 Task: Find connections with filter location Bell Ville with filter topic #jobwith filter profile language Spanish with filter current company ZS with filter school Women's Christian College Chennai with filter industry Retail Apparel and Fashion with filter service category Headshot Photography with filter keywords title Conservation Scientist
Action: Mouse moved to (559, 95)
Screenshot: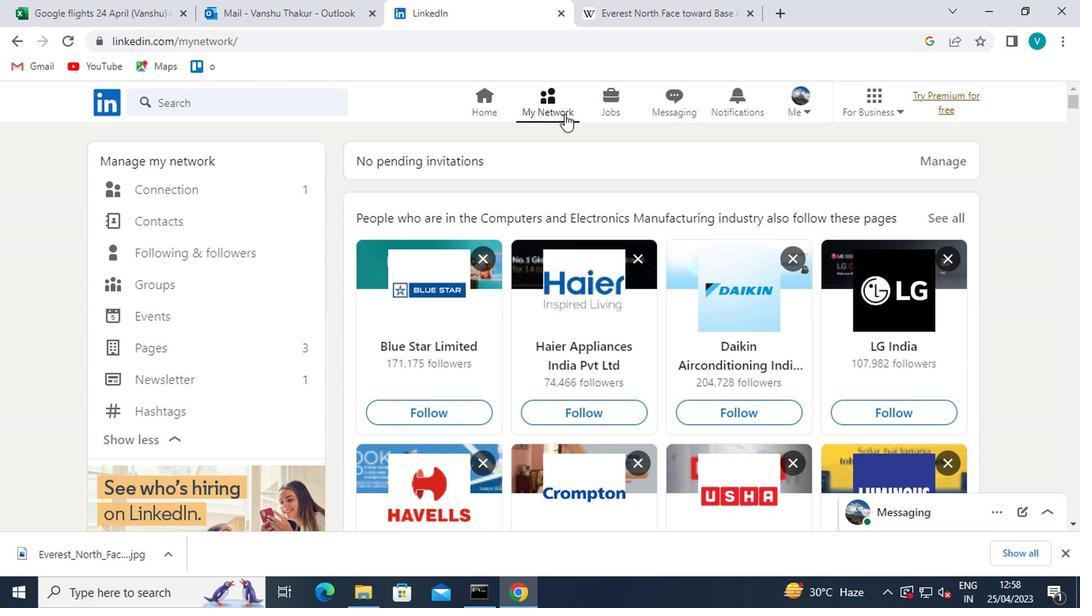 
Action: Mouse pressed left at (559, 95)
Screenshot: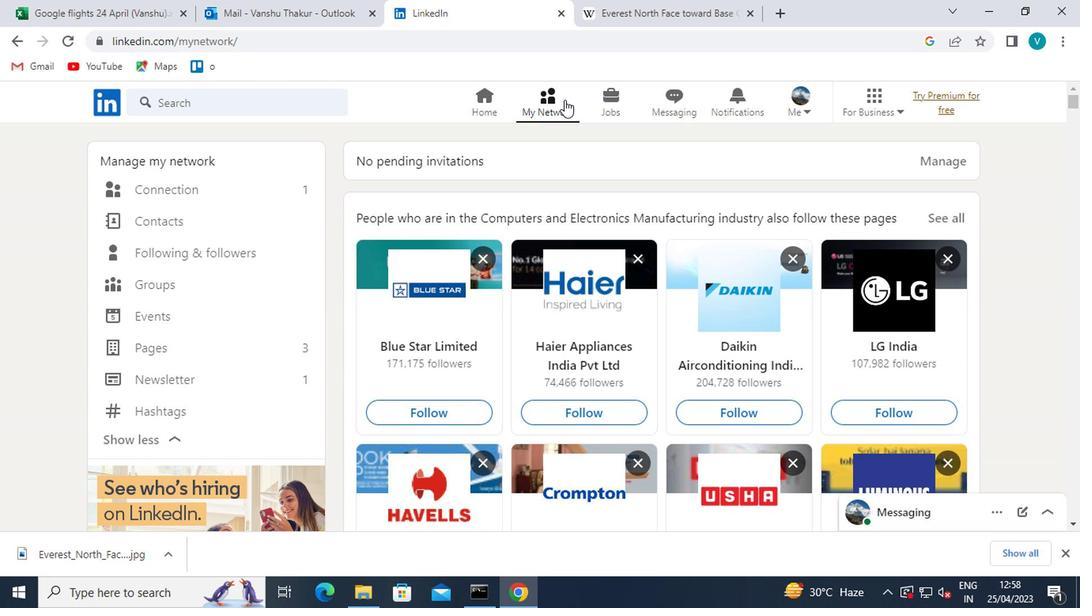 
Action: Mouse moved to (167, 186)
Screenshot: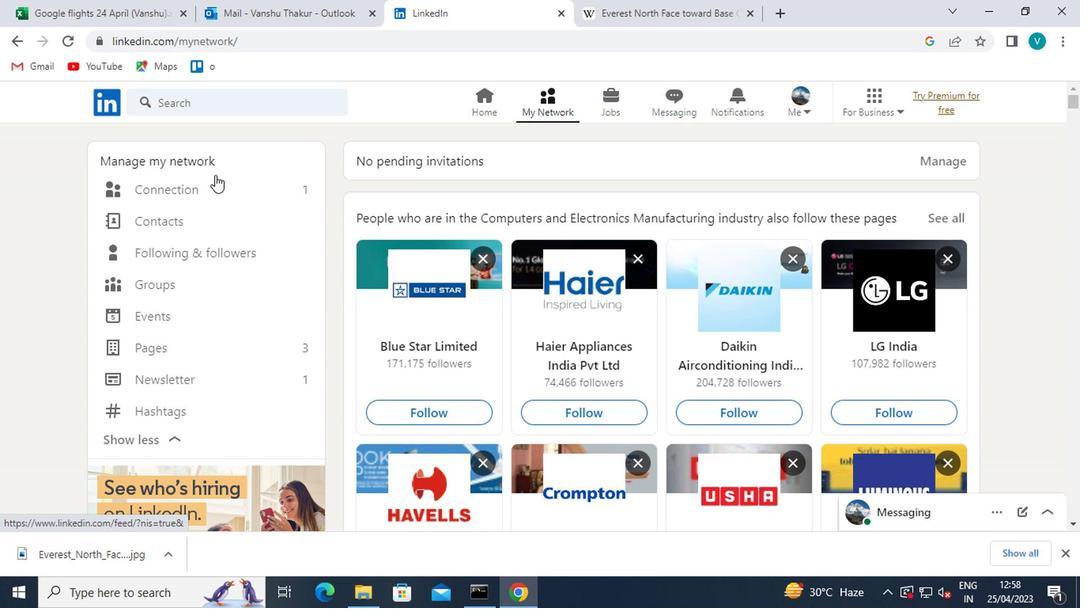 
Action: Mouse pressed left at (167, 186)
Screenshot: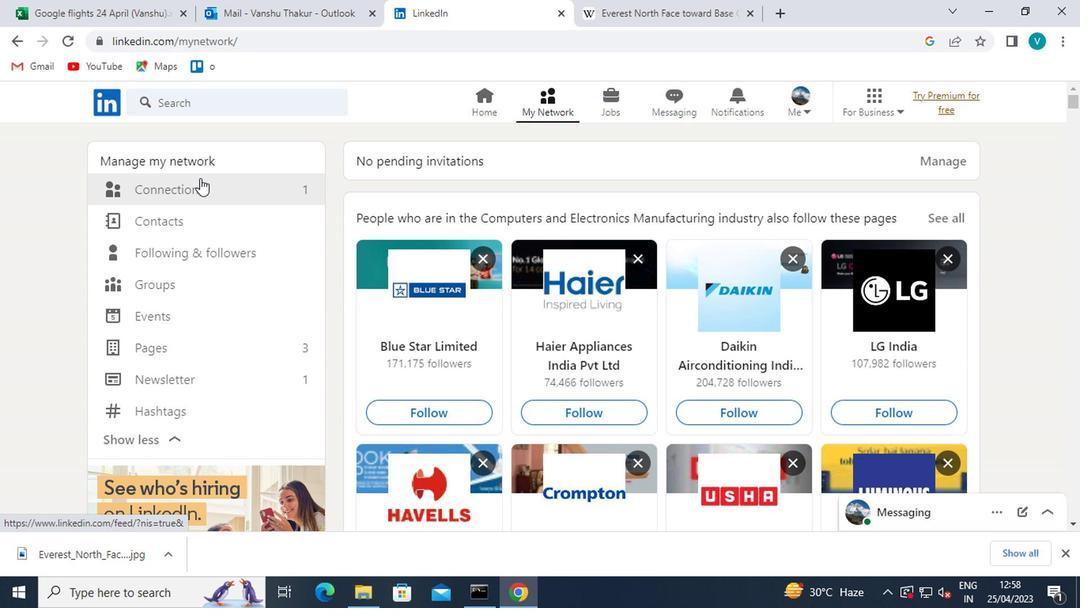 
Action: Mouse moved to (658, 199)
Screenshot: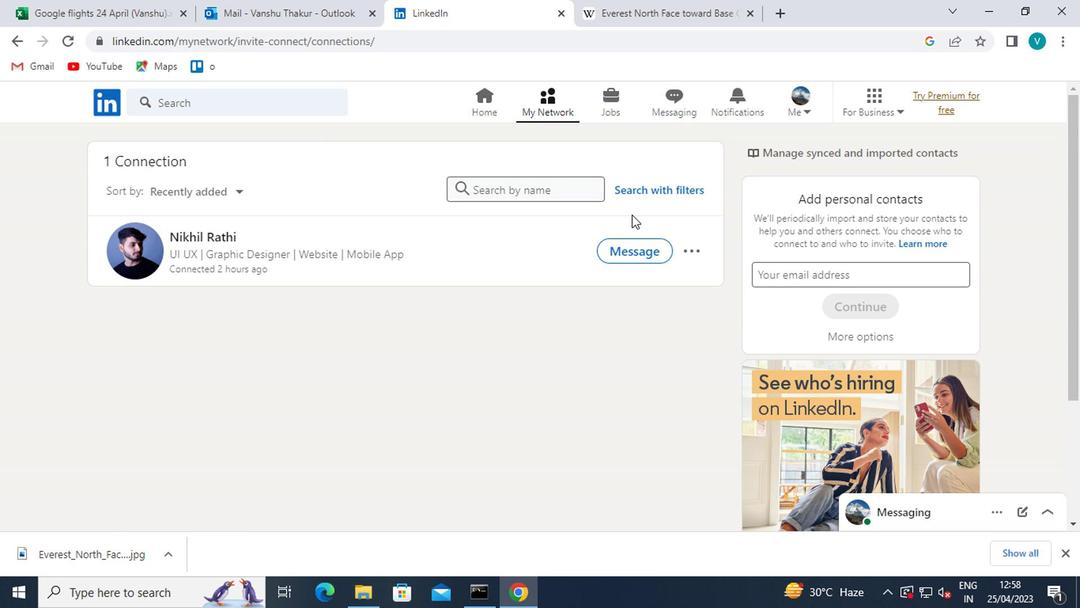 
Action: Mouse pressed left at (658, 199)
Screenshot: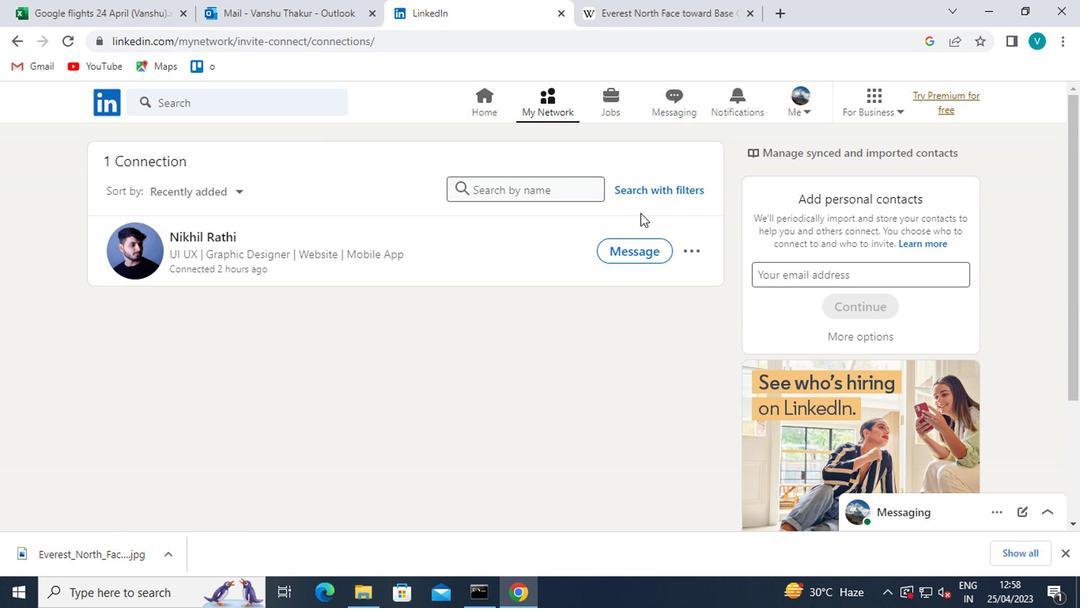 
Action: Mouse moved to (524, 145)
Screenshot: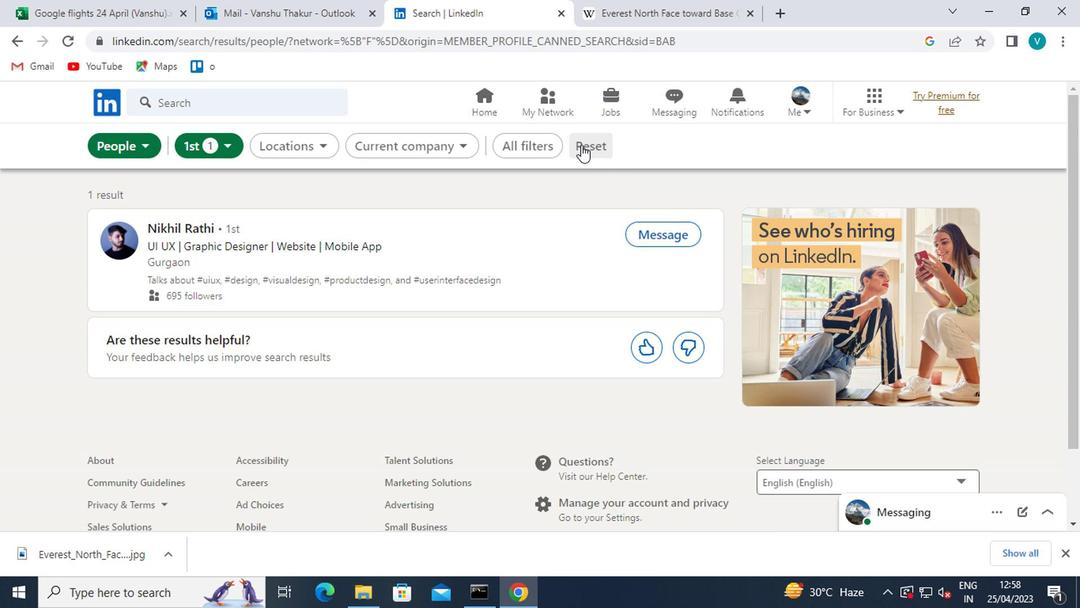 
Action: Mouse pressed left at (524, 145)
Screenshot: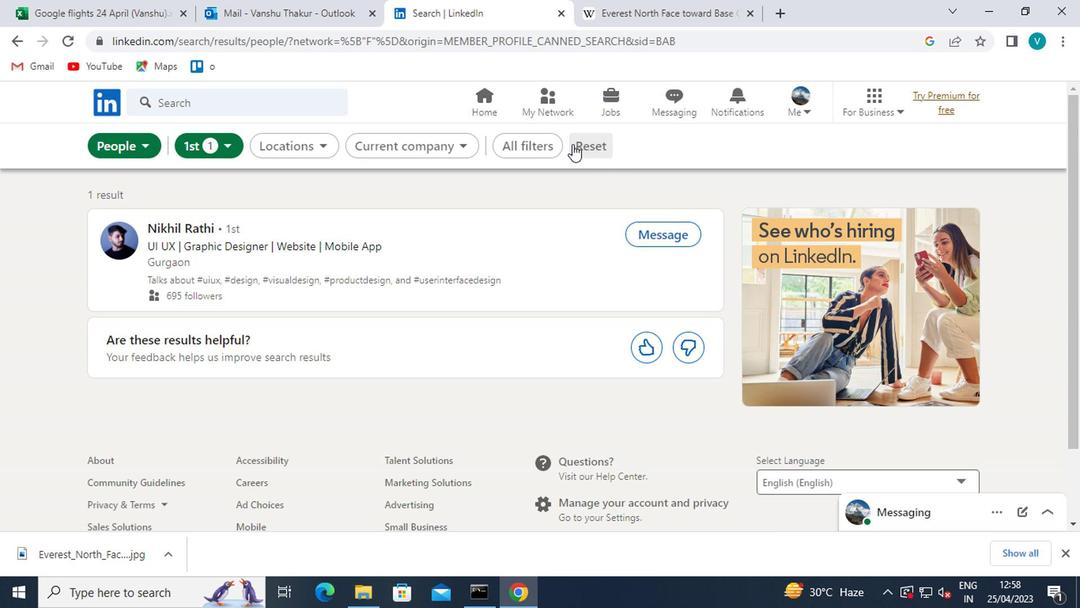 
Action: Mouse moved to (763, 304)
Screenshot: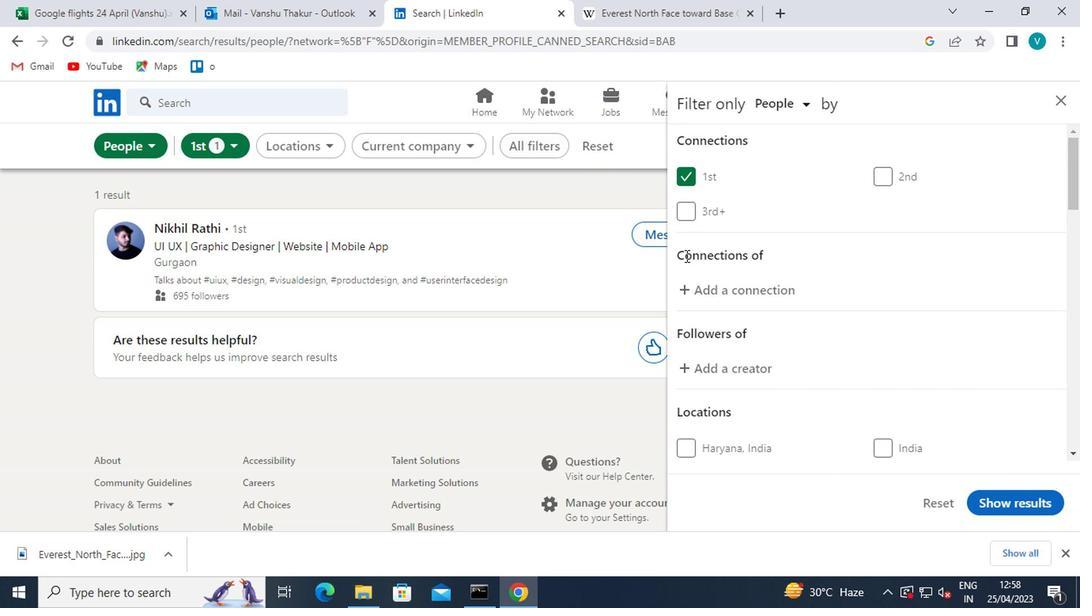 
Action: Mouse scrolled (763, 303) with delta (0, 0)
Screenshot: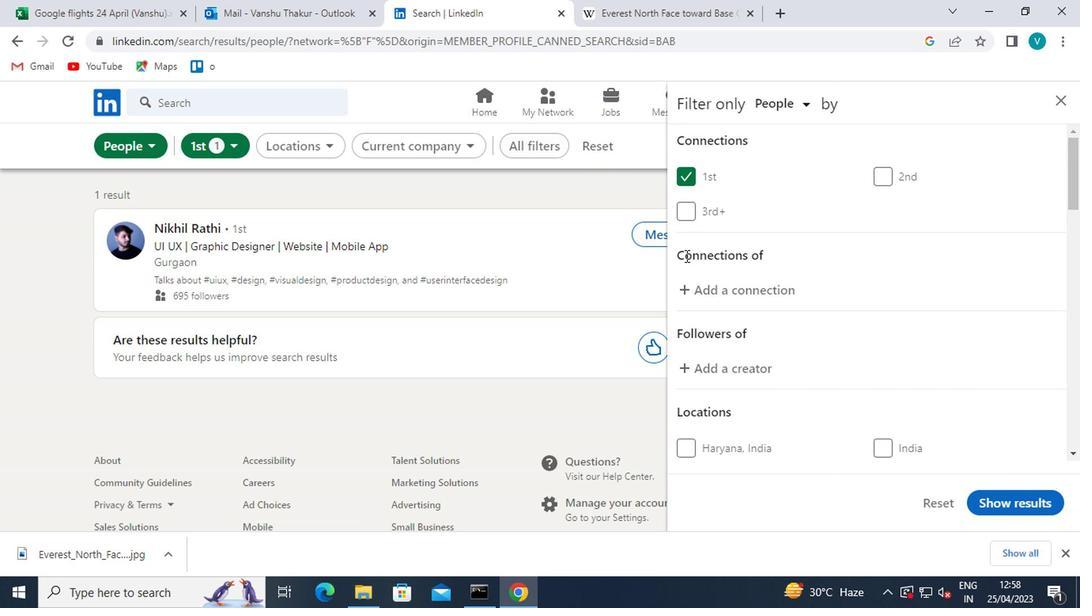 
Action: Mouse moved to (764, 305)
Screenshot: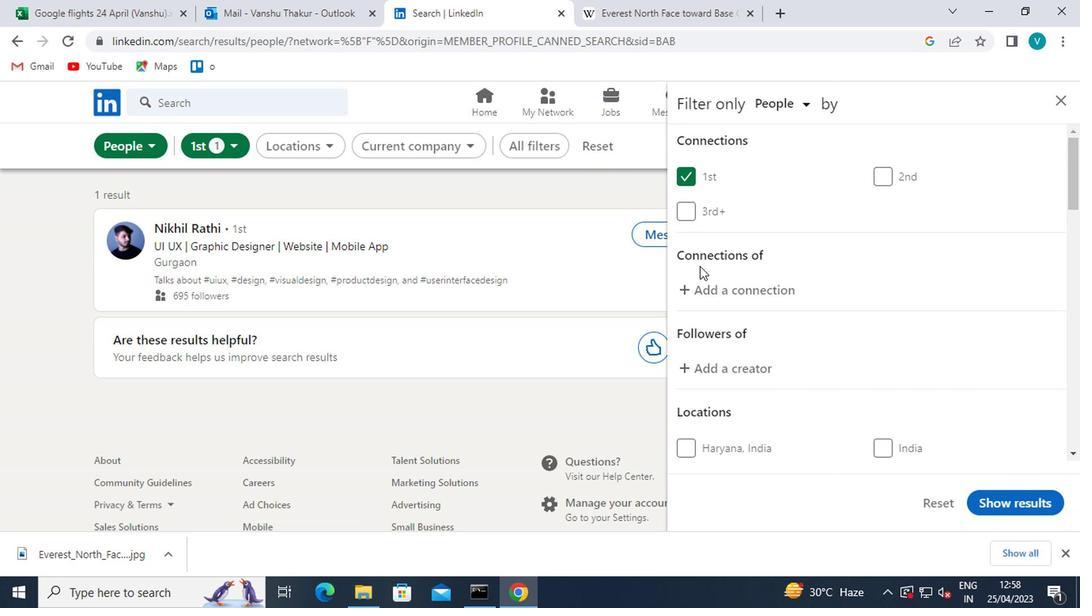 
Action: Mouse scrolled (764, 304) with delta (0, -1)
Screenshot: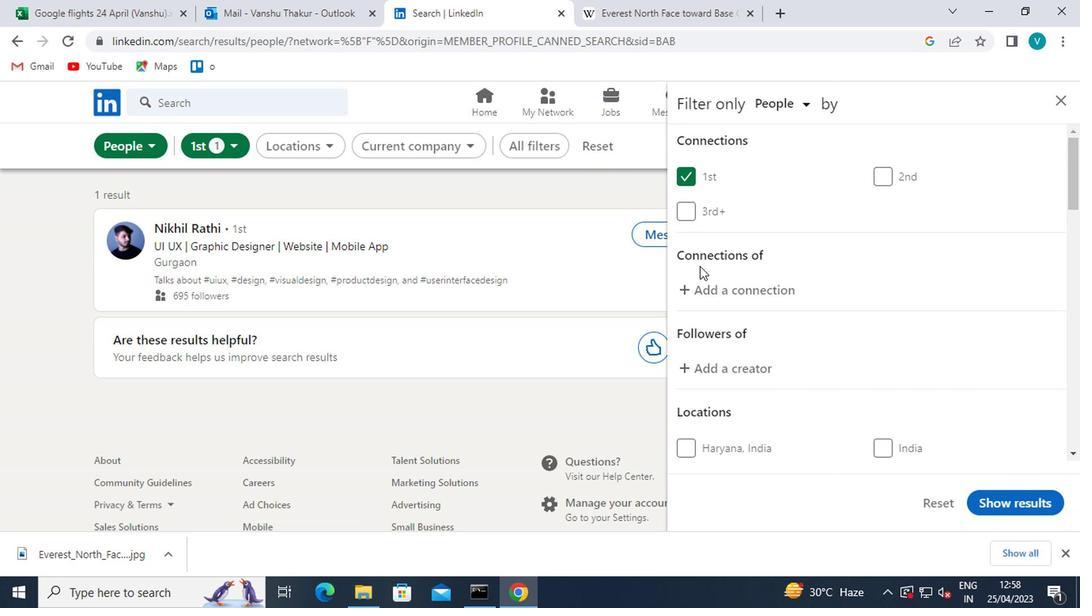 
Action: Mouse moved to (738, 355)
Screenshot: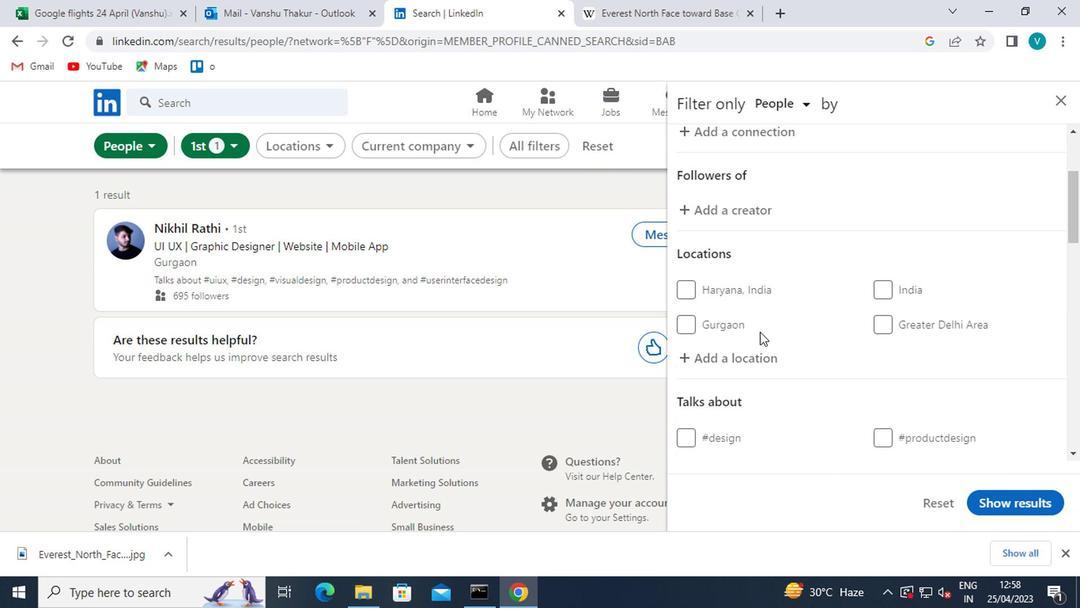 
Action: Mouse pressed left at (738, 355)
Screenshot: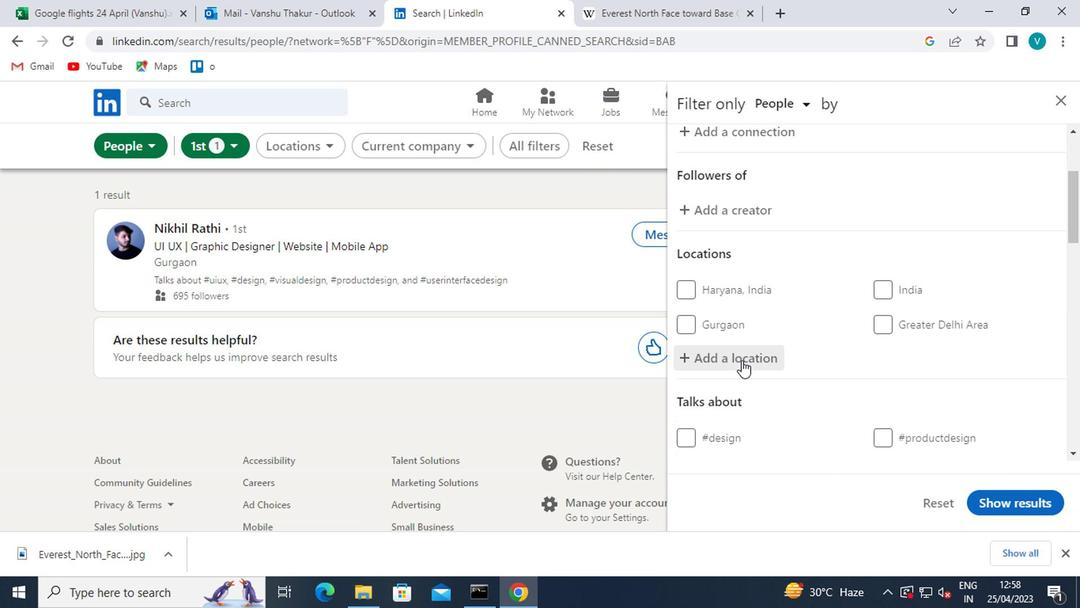 
Action: Key pressed <Key.shift>BELL<Key.space><Key.shift>VILL
Screenshot: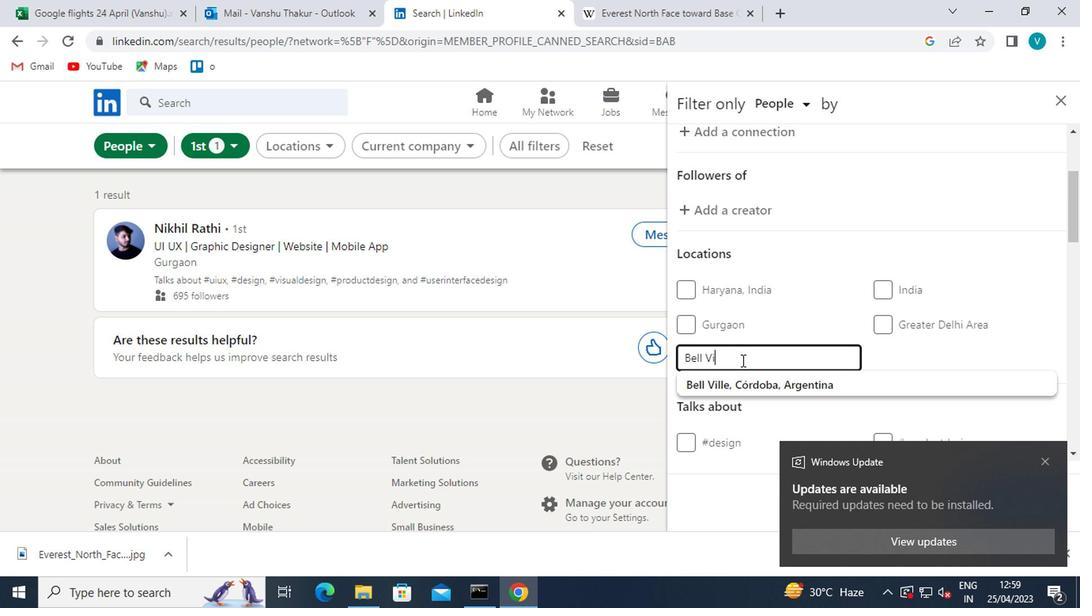 
Action: Mouse moved to (782, 377)
Screenshot: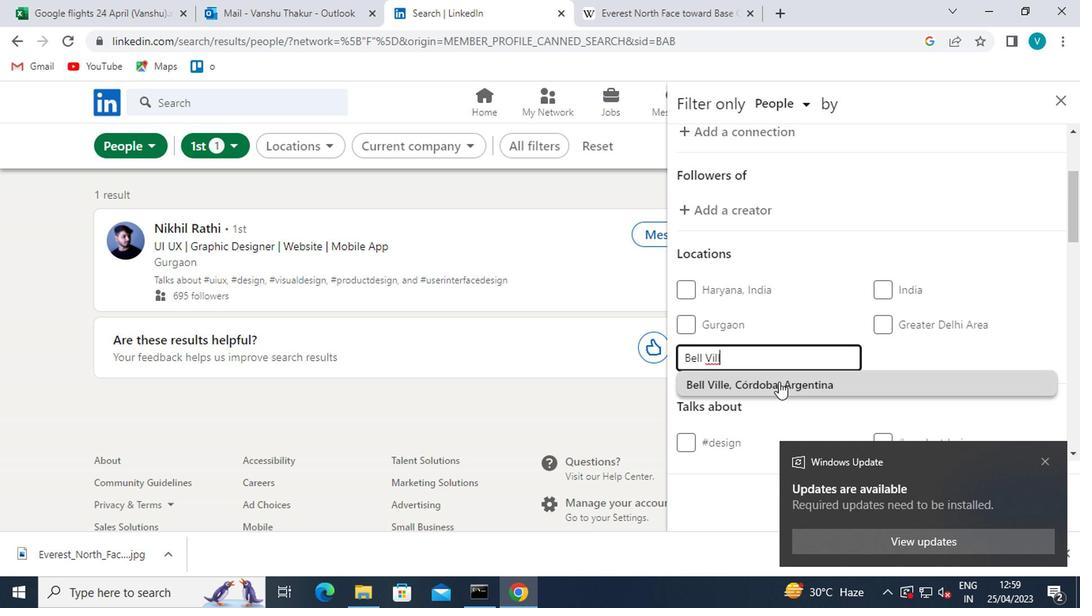 
Action: Mouse pressed left at (782, 377)
Screenshot: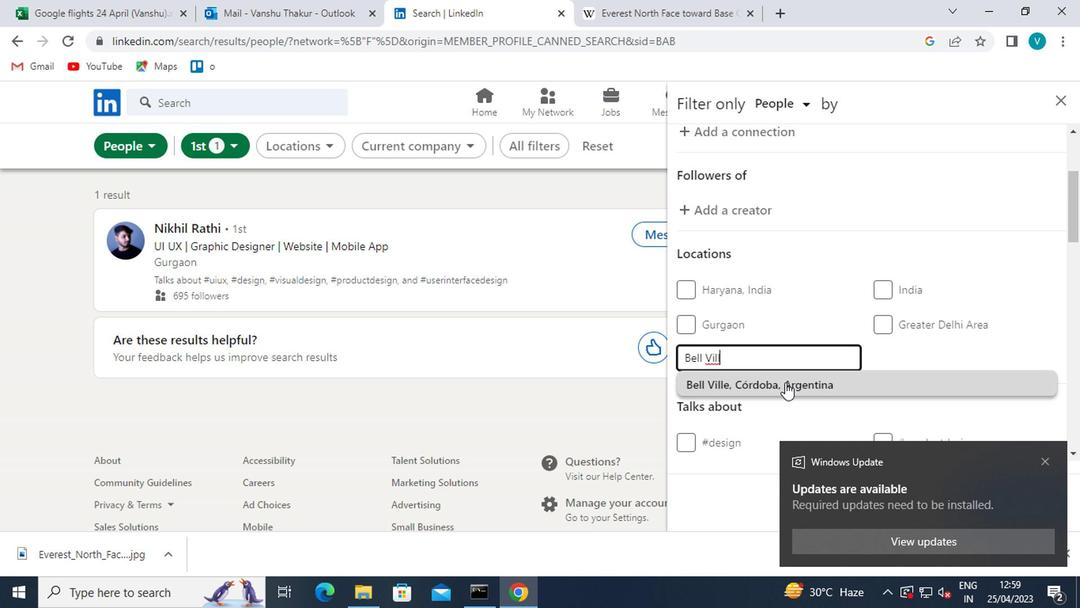 
Action: Mouse moved to (1039, 451)
Screenshot: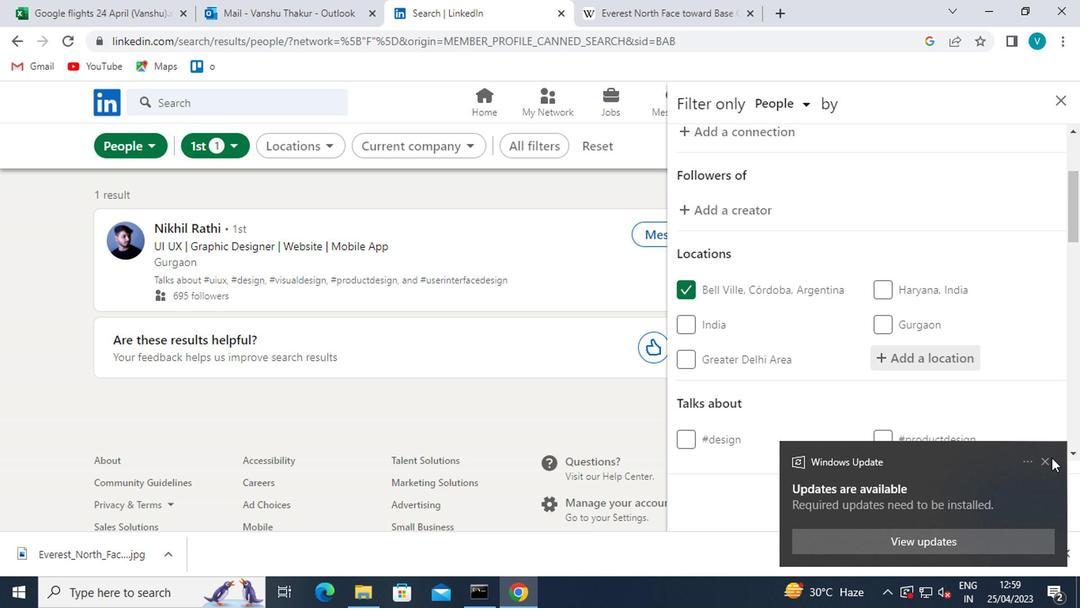 
Action: Mouse pressed left at (1039, 451)
Screenshot: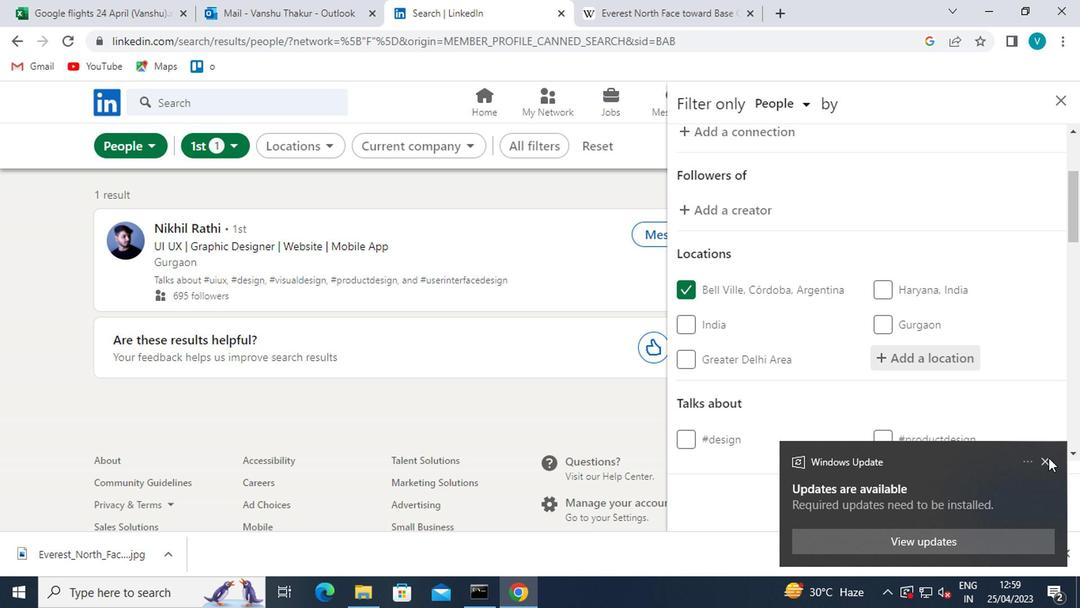 
Action: Mouse moved to (929, 390)
Screenshot: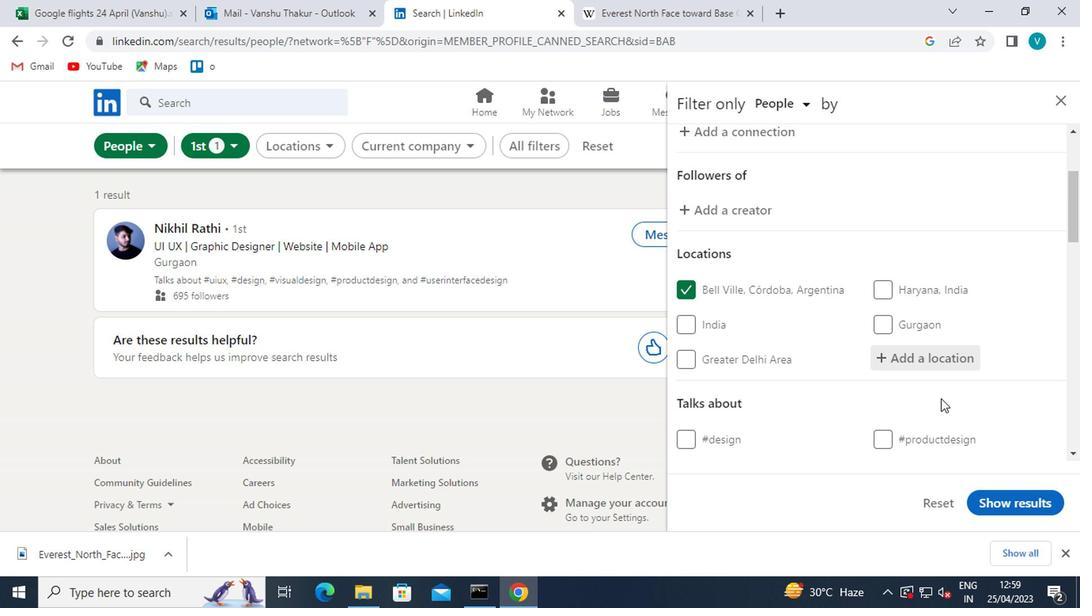 
Action: Mouse scrolled (929, 390) with delta (0, 0)
Screenshot: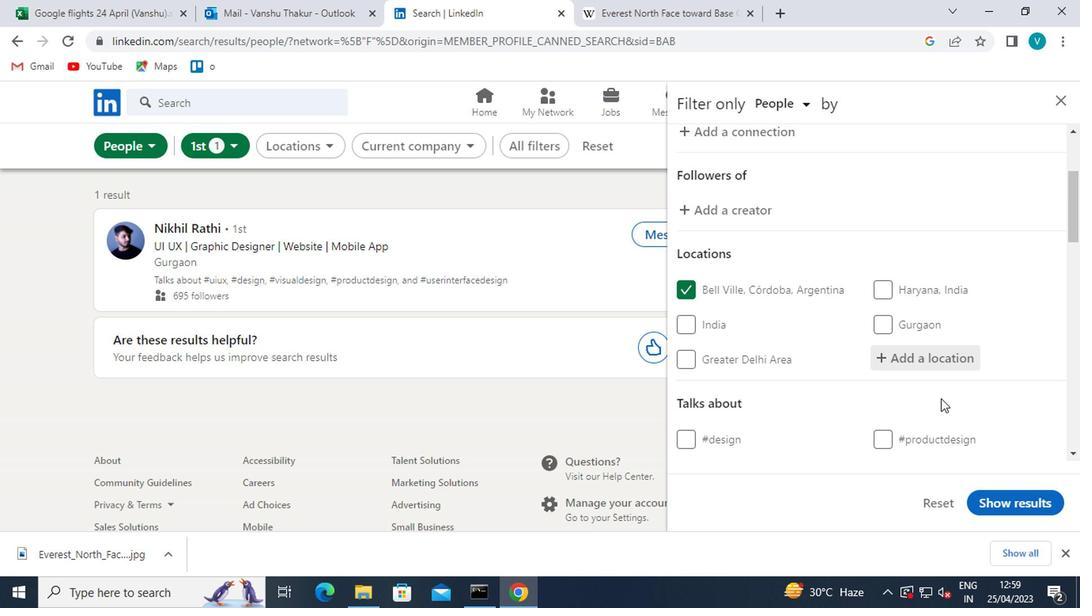 
Action: Mouse moved to (928, 390)
Screenshot: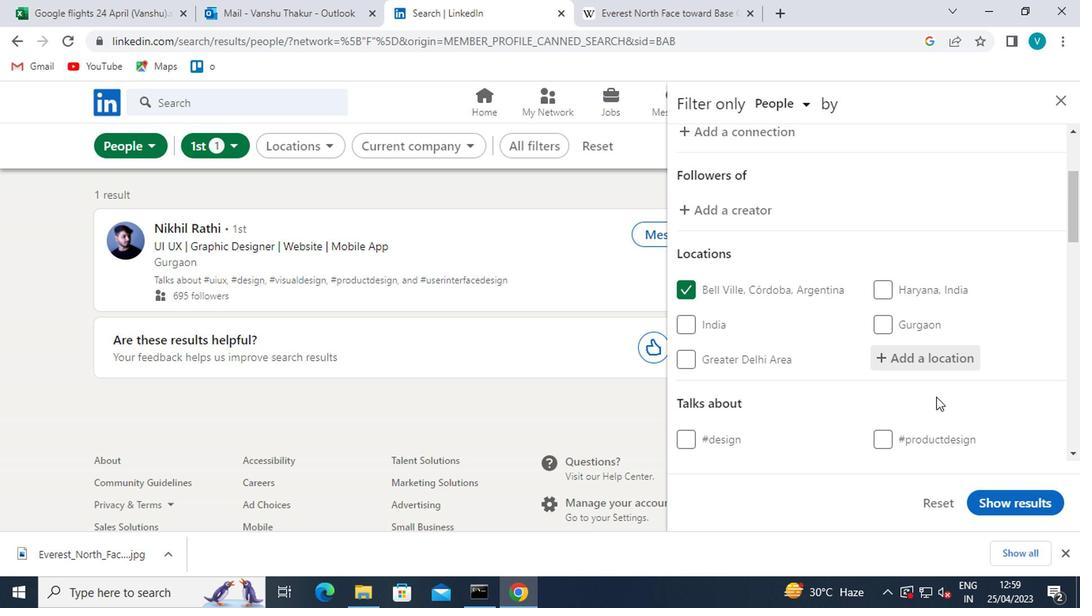 
Action: Mouse scrolled (928, 390) with delta (0, 0)
Screenshot: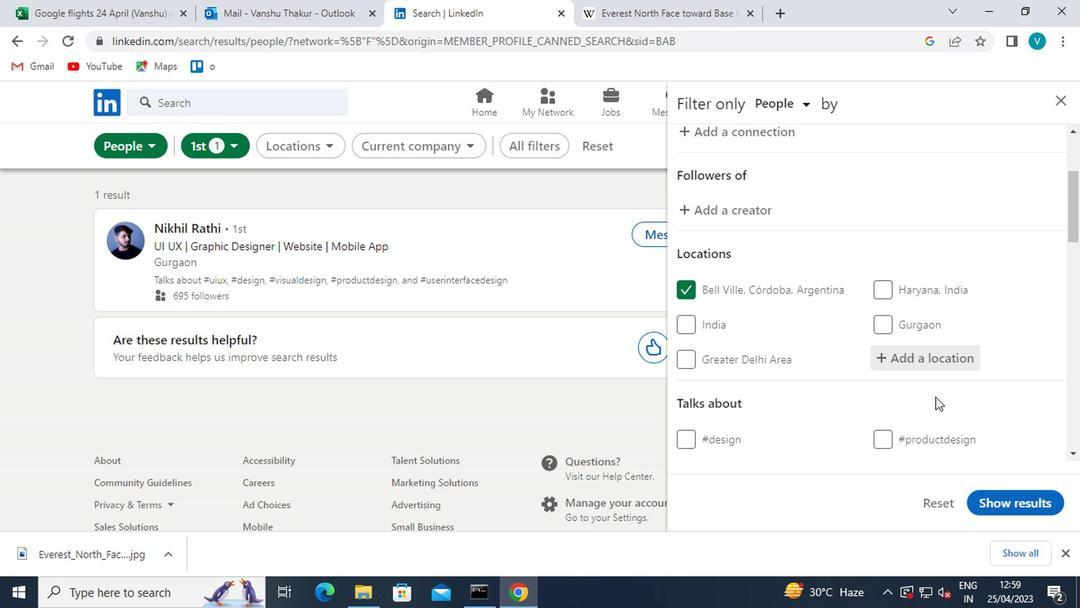 
Action: Mouse scrolled (928, 390) with delta (0, 0)
Screenshot: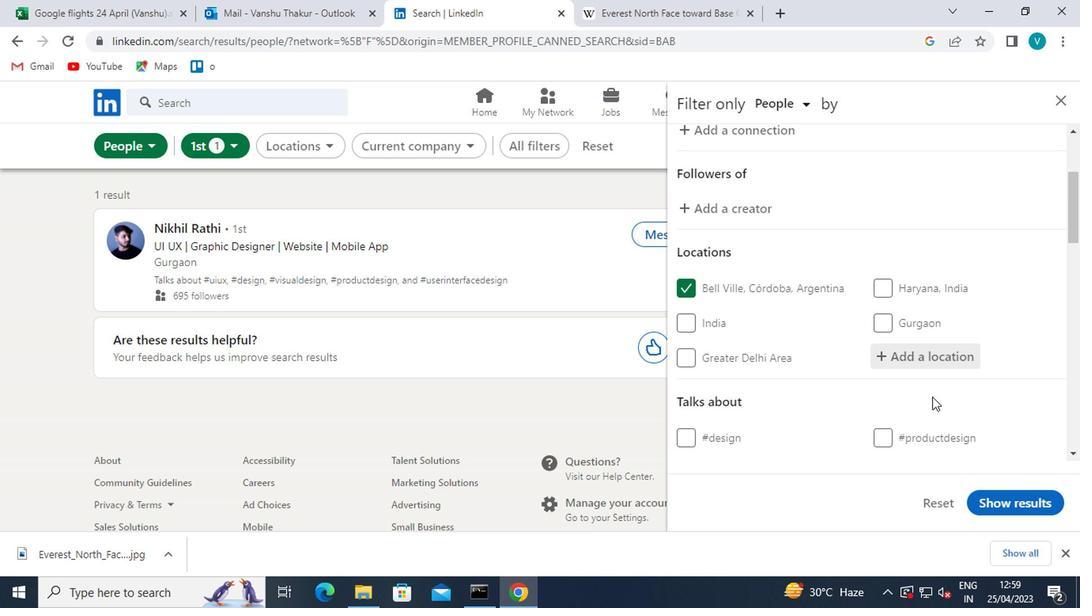 
Action: Mouse moved to (938, 267)
Screenshot: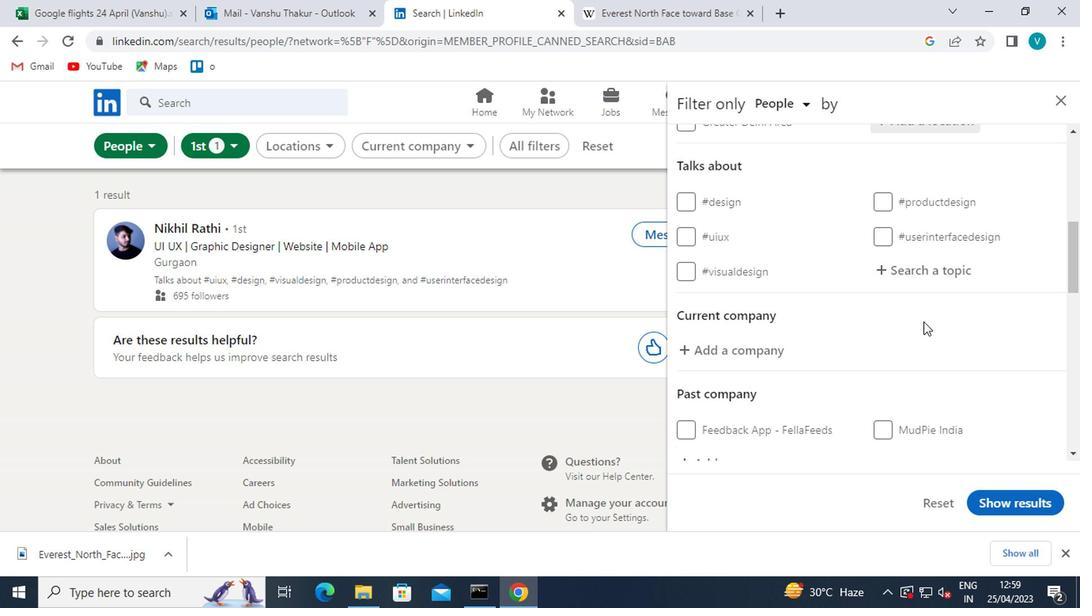 
Action: Mouse pressed left at (938, 267)
Screenshot: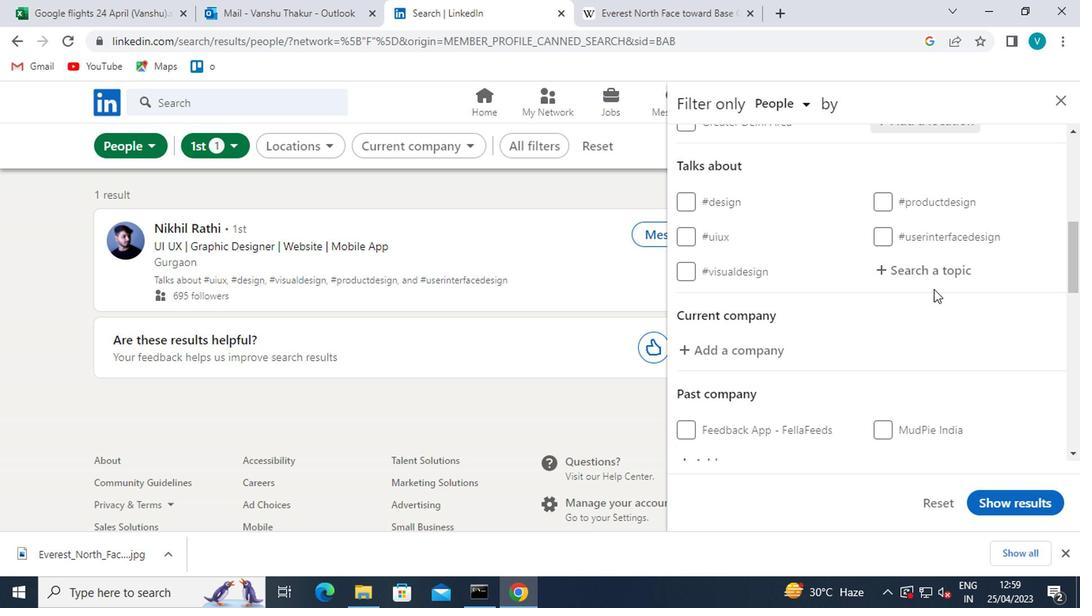 
Action: Key pressed <Key.shift>#JOB
Screenshot: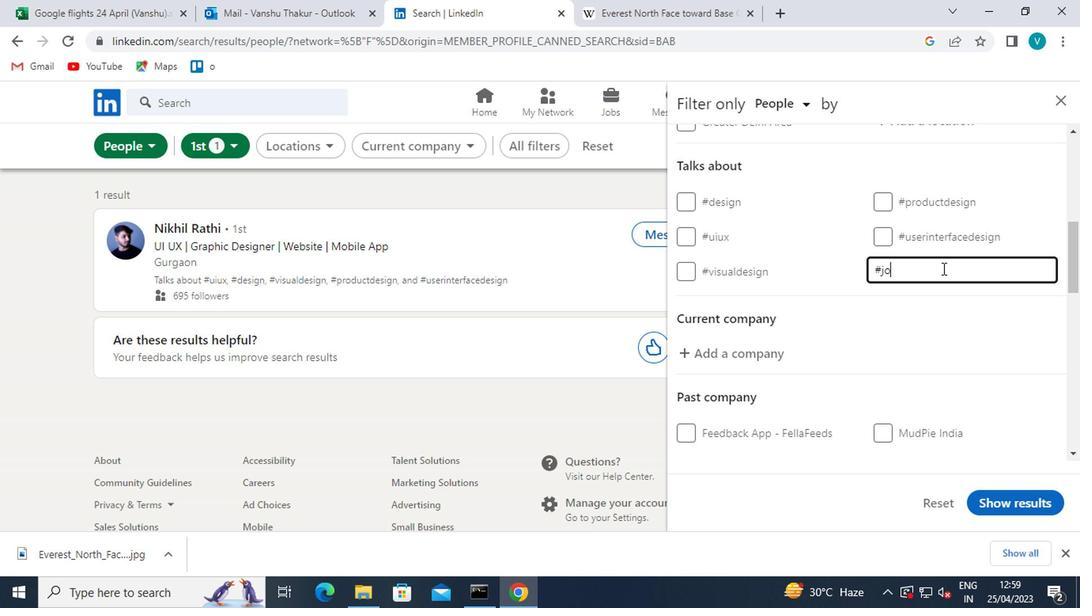 
Action: Mouse moved to (937, 314)
Screenshot: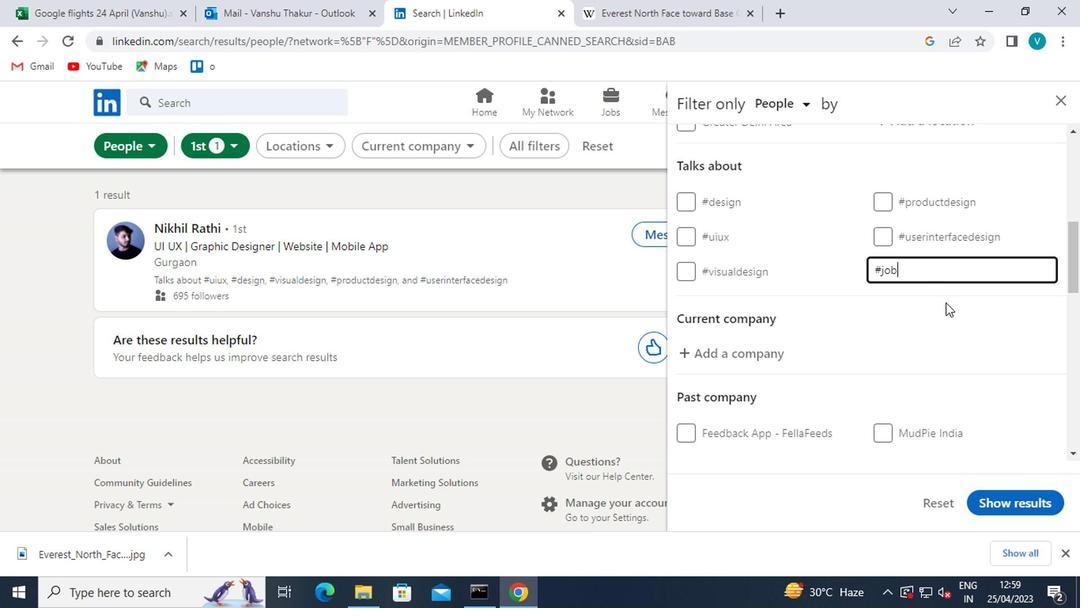 
Action: Mouse pressed left at (937, 314)
Screenshot: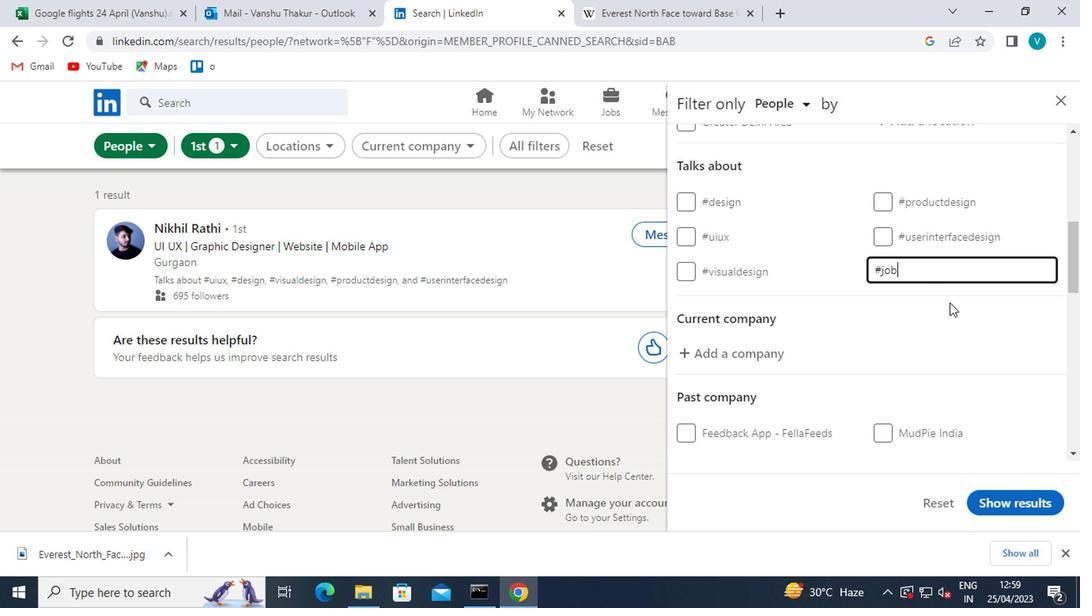 
Action: Mouse moved to (912, 324)
Screenshot: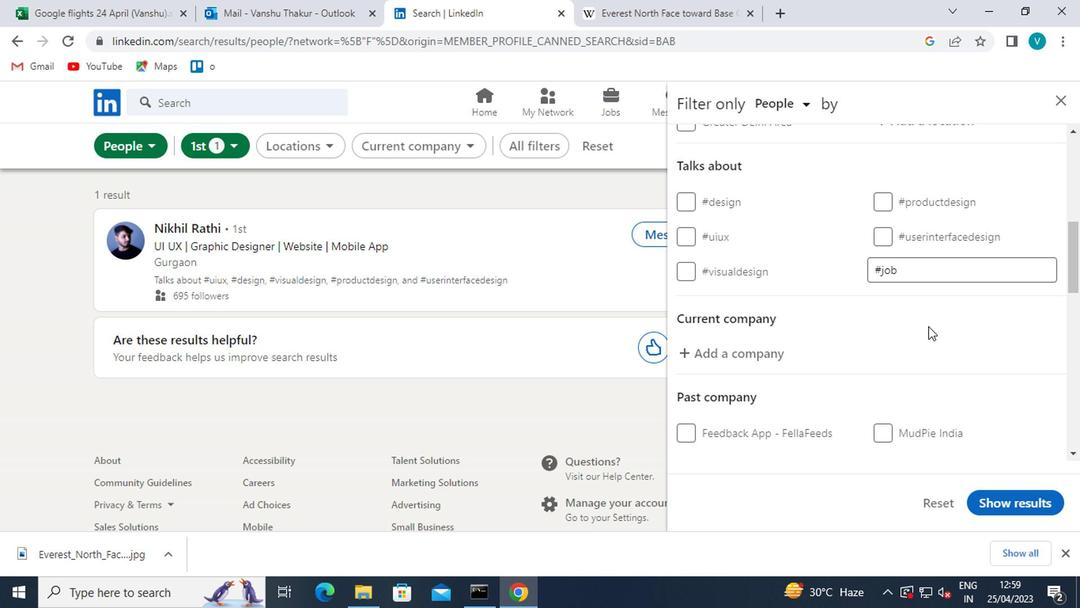 
Action: Mouse scrolled (912, 323) with delta (0, 0)
Screenshot: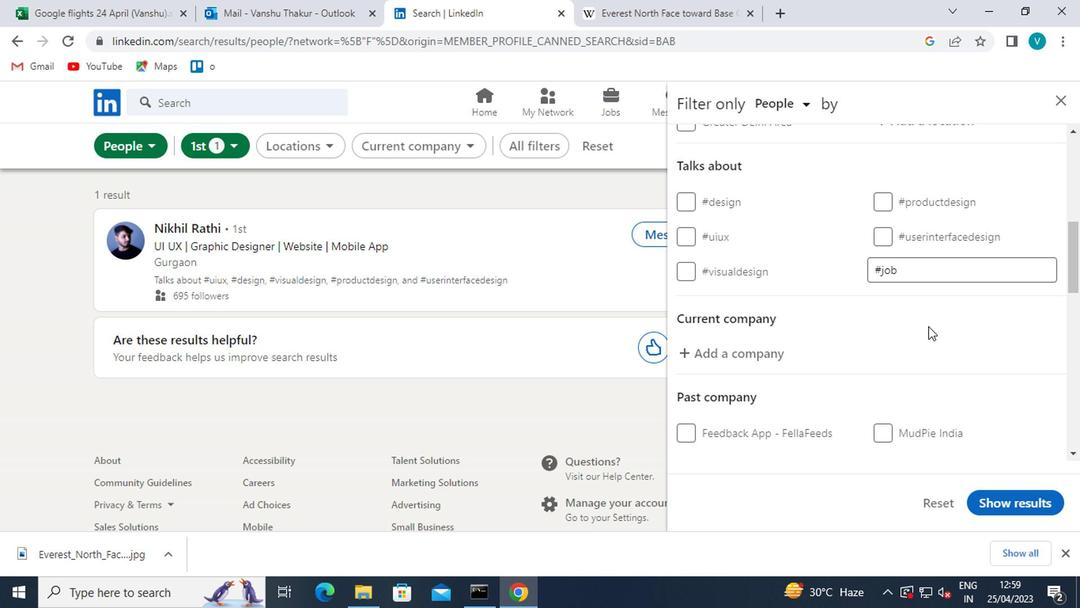 
Action: Mouse moved to (888, 322)
Screenshot: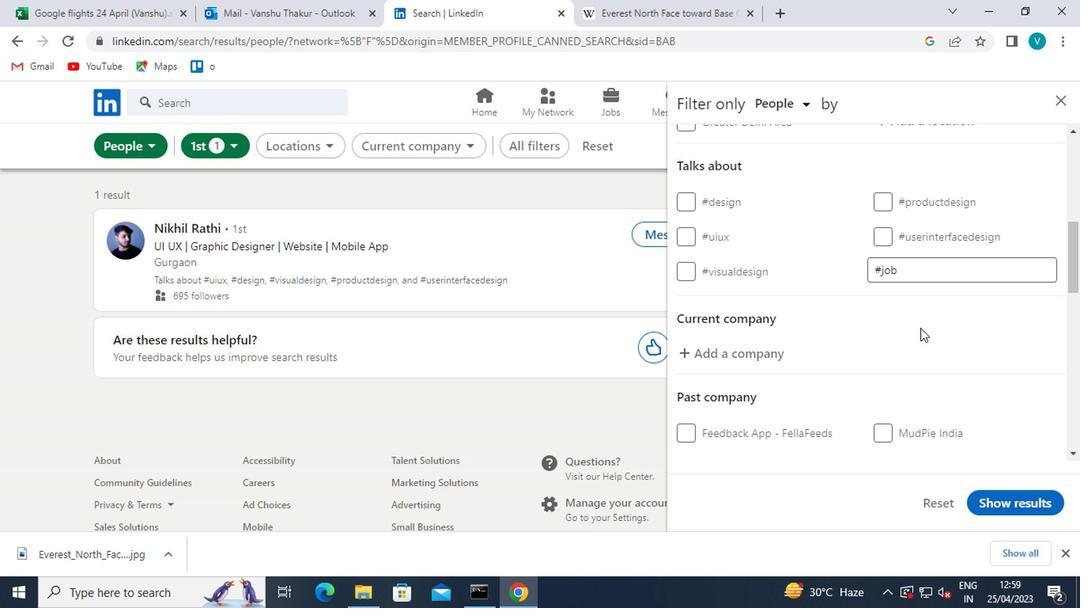 
Action: Mouse scrolled (888, 321) with delta (0, 0)
Screenshot: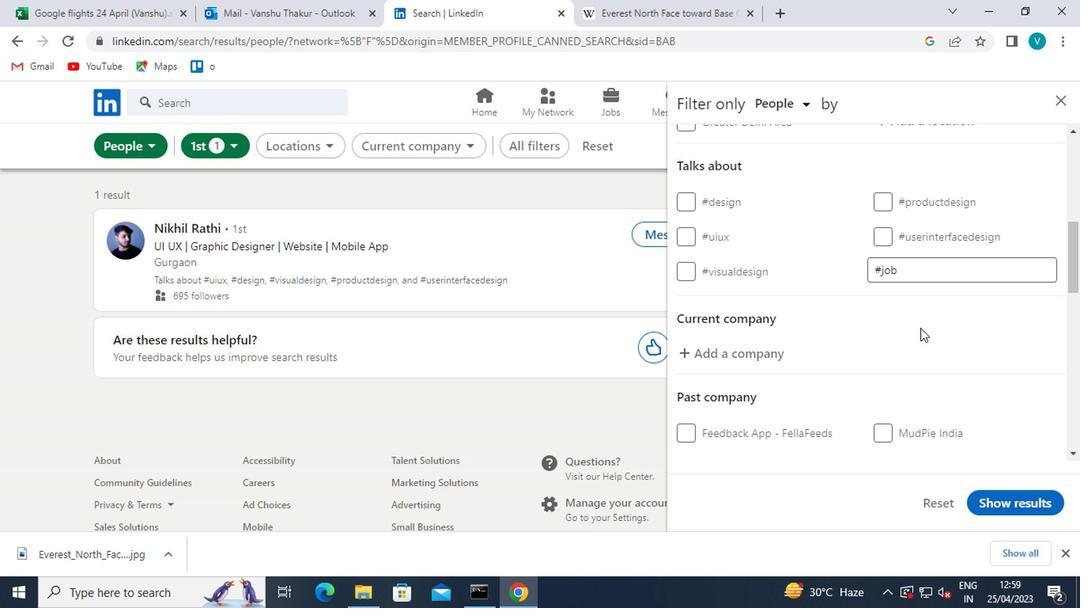 
Action: Mouse moved to (882, 322)
Screenshot: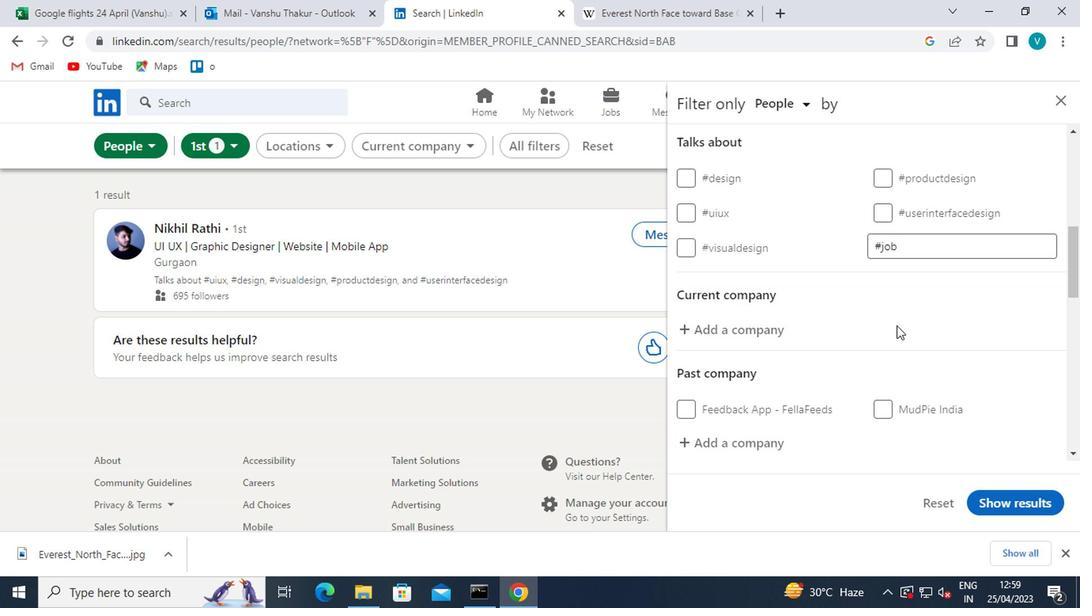 
Action: Mouse scrolled (882, 321) with delta (0, 0)
Screenshot: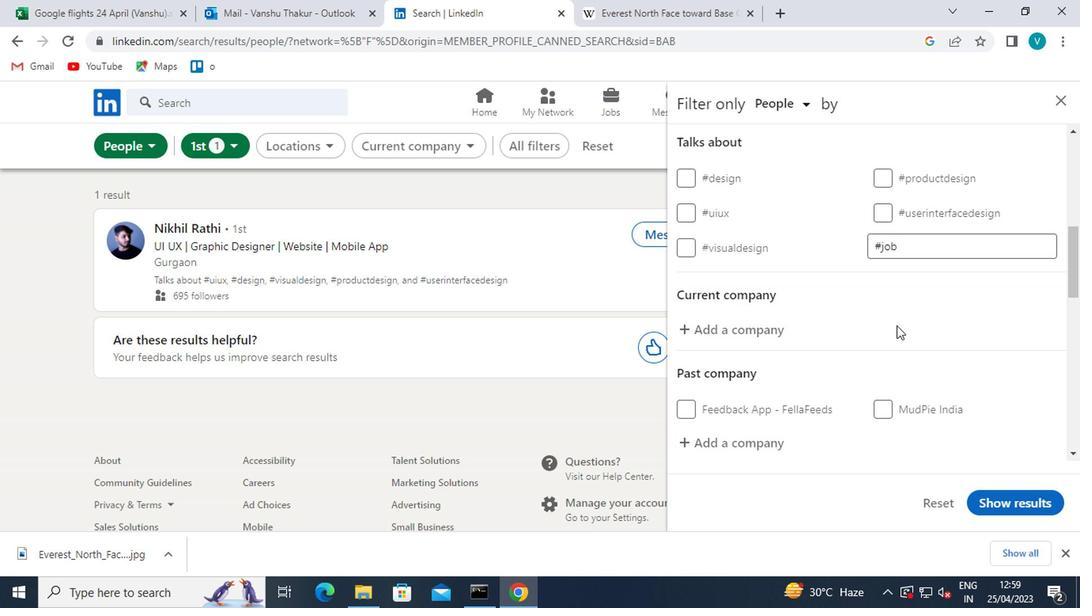 
Action: Mouse moved to (867, 323)
Screenshot: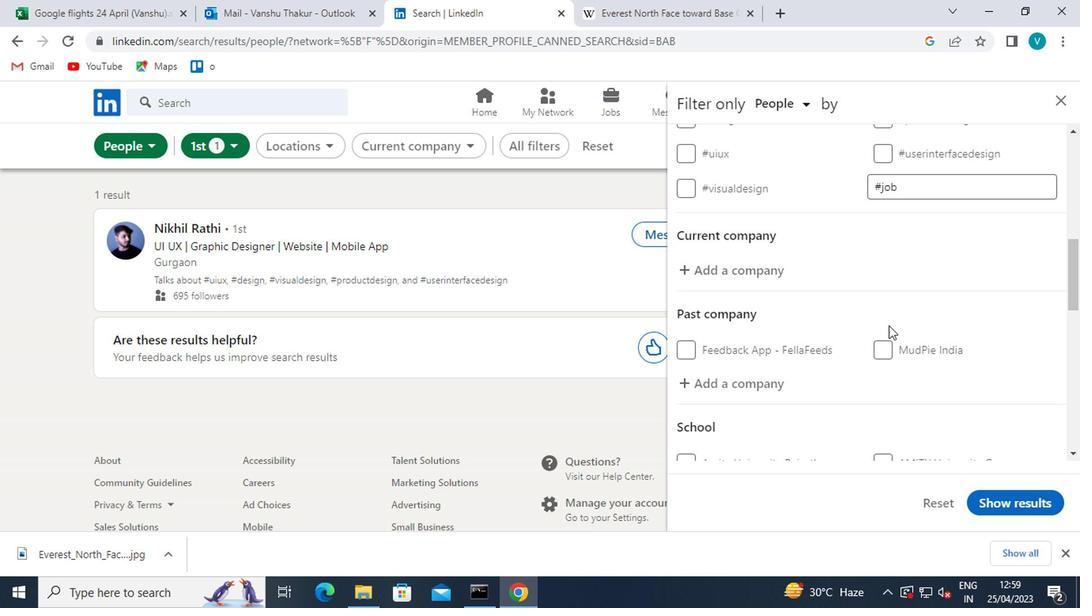 
Action: Mouse scrolled (867, 323) with delta (0, 0)
Screenshot: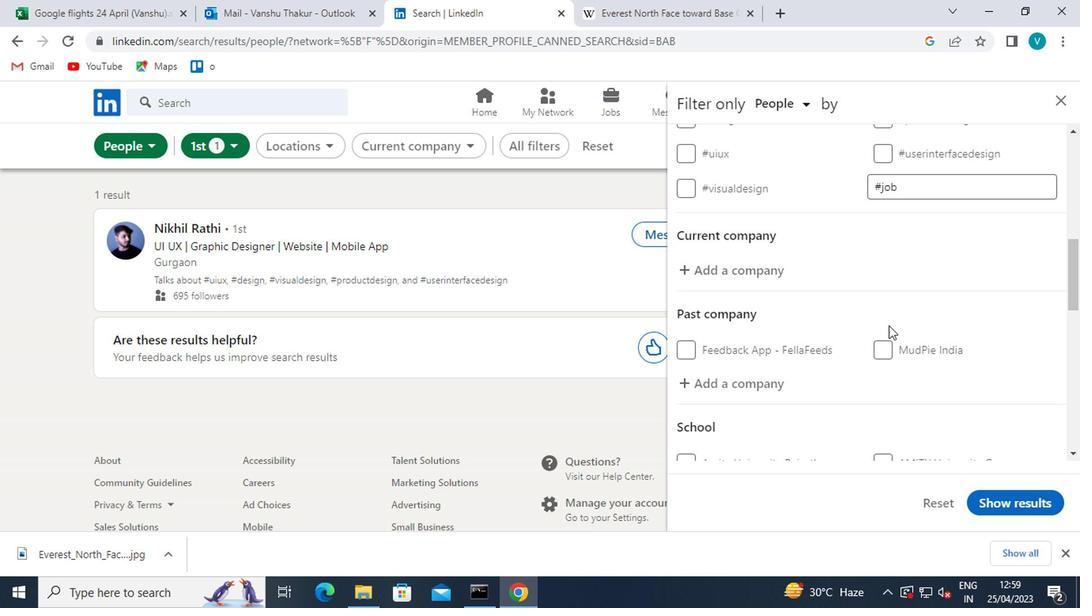 
Action: Mouse moved to (857, 325)
Screenshot: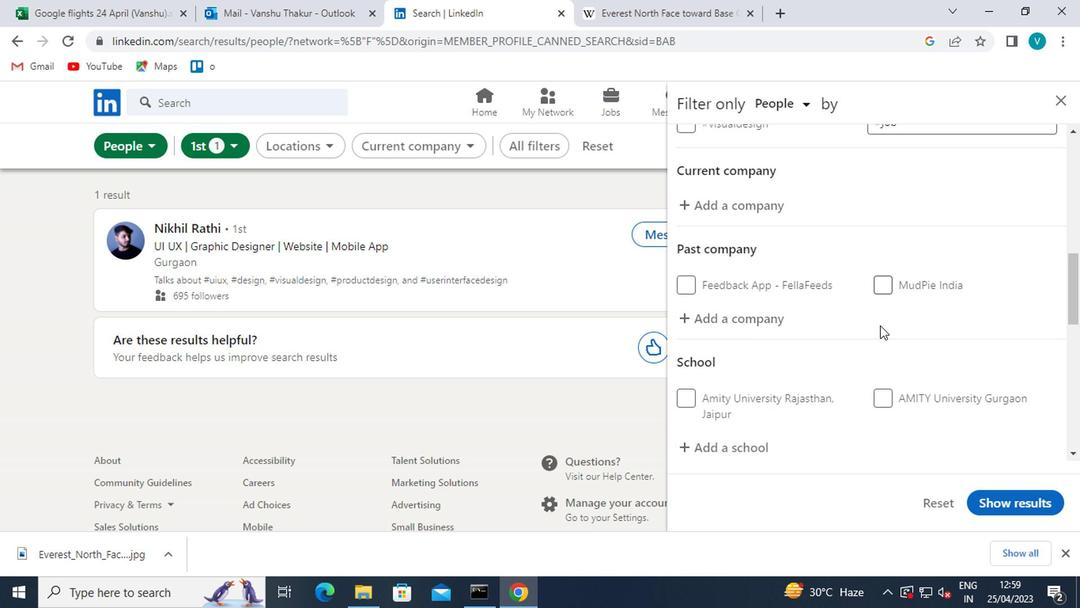 
Action: Mouse scrolled (857, 325) with delta (0, 0)
Screenshot: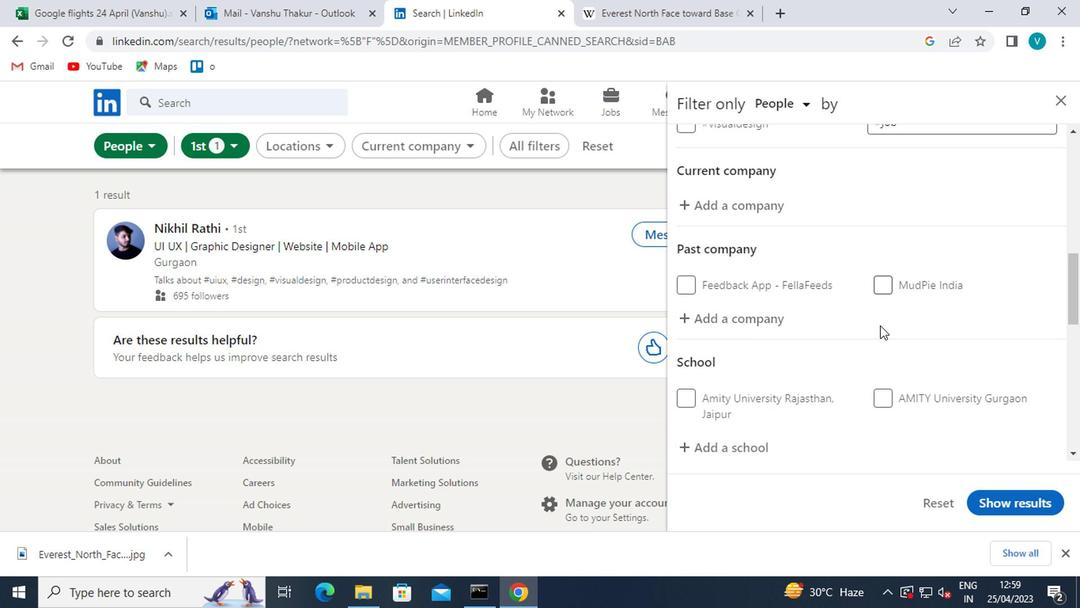 
Action: Mouse moved to (848, 328)
Screenshot: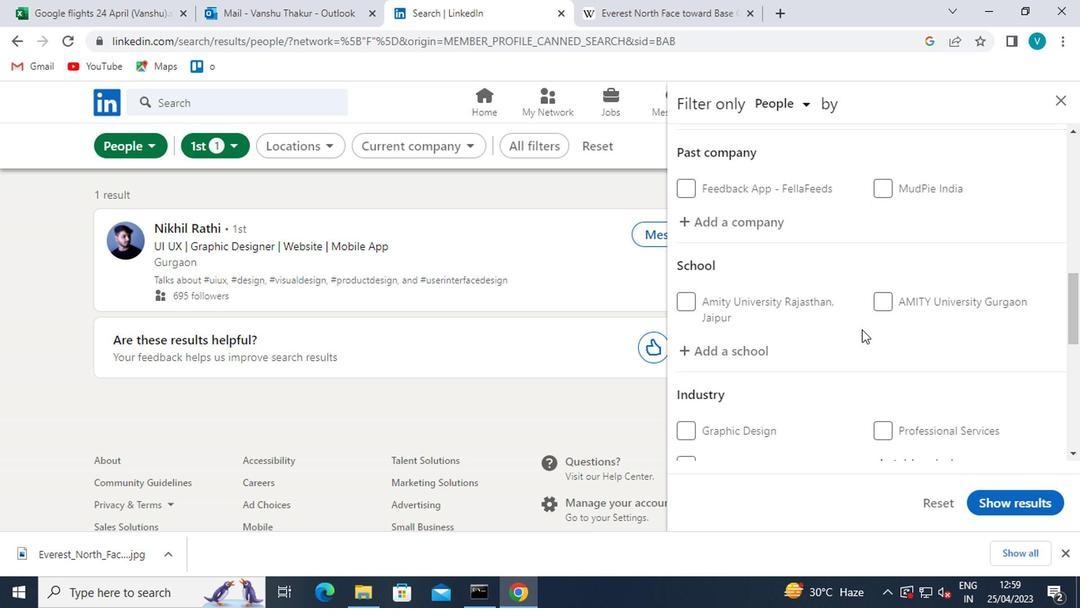 
Action: Mouse scrolled (848, 327) with delta (0, 0)
Screenshot: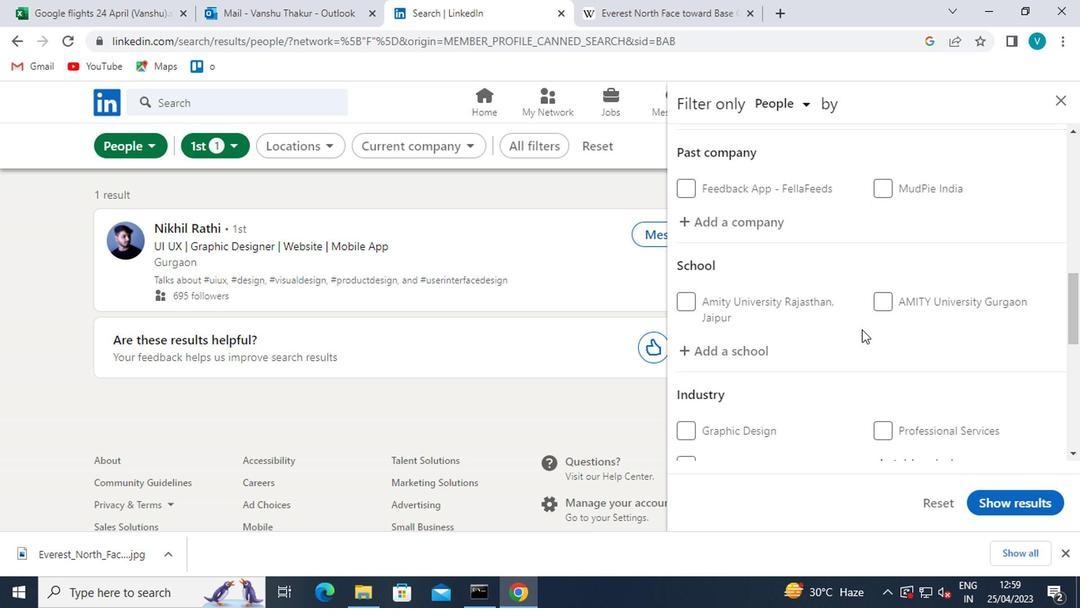 
Action: Mouse moved to (845, 330)
Screenshot: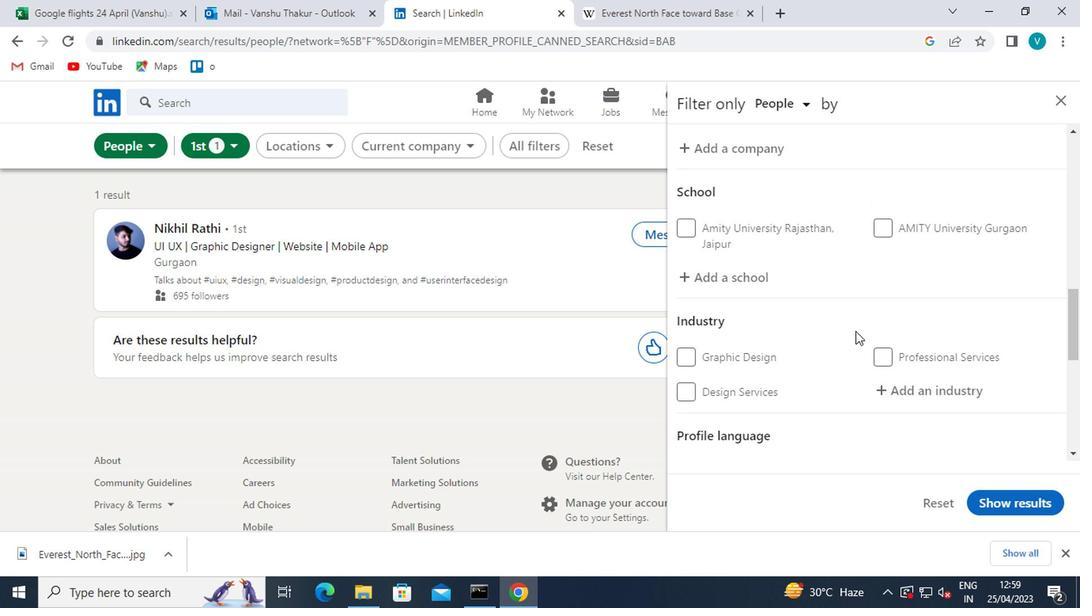 
Action: Mouse scrolled (845, 329) with delta (0, 0)
Screenshot: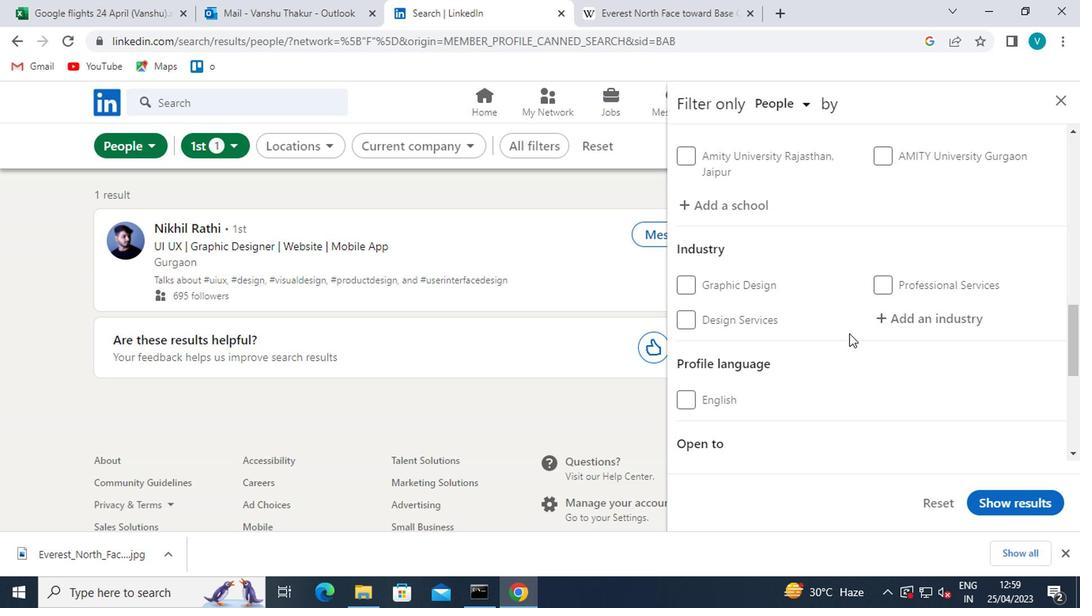 
Action: Mouse scrolled (845, 331) with delta (0, 1)
Screenshot: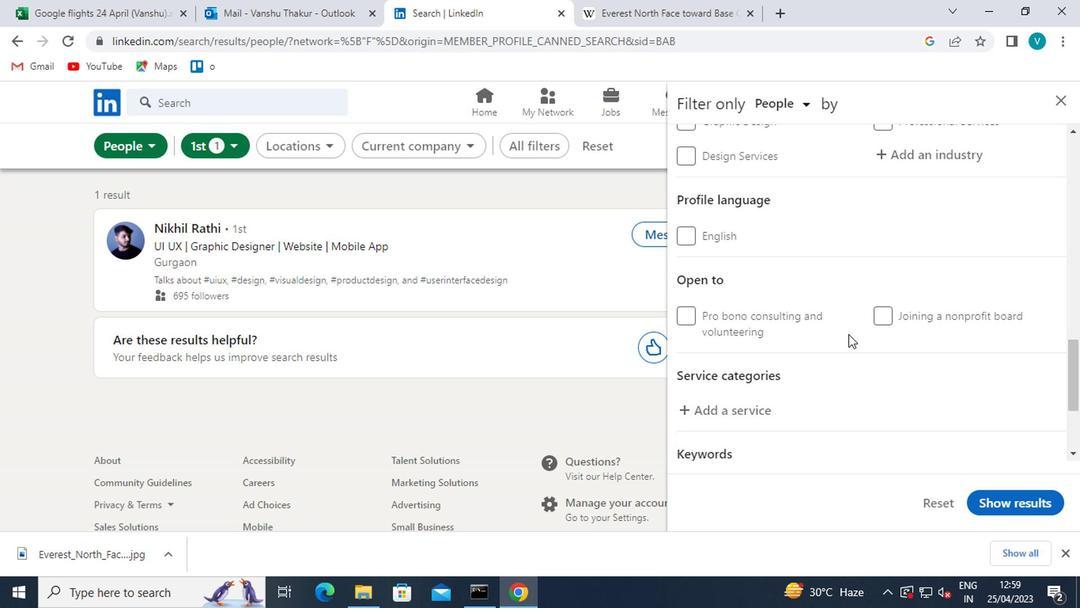 
Action: Mouse scrolled (845, 331) with delta (0, 1)
Screenshot: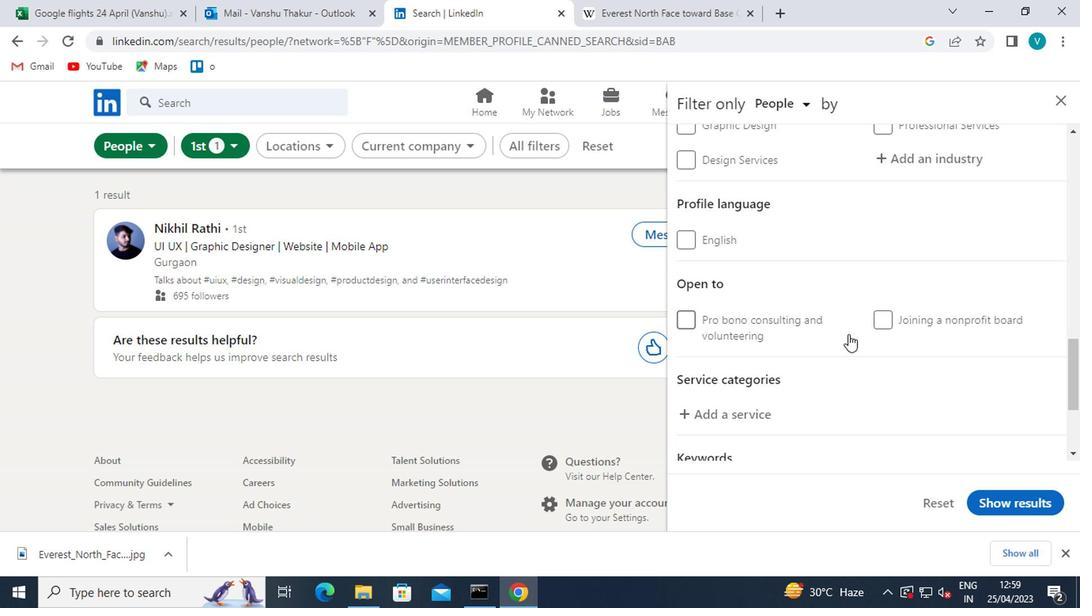 
Action: Mouse moved to (845, 330)
Screenshot: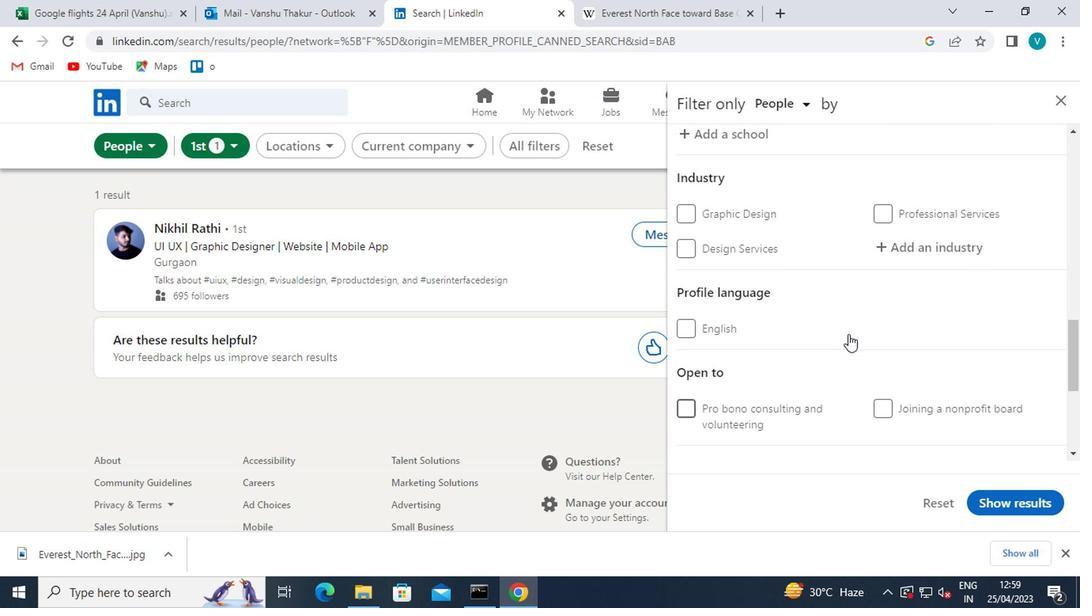 
Action: Mouse scrolled (845, 331) with delta (0, 1)
Screenshot: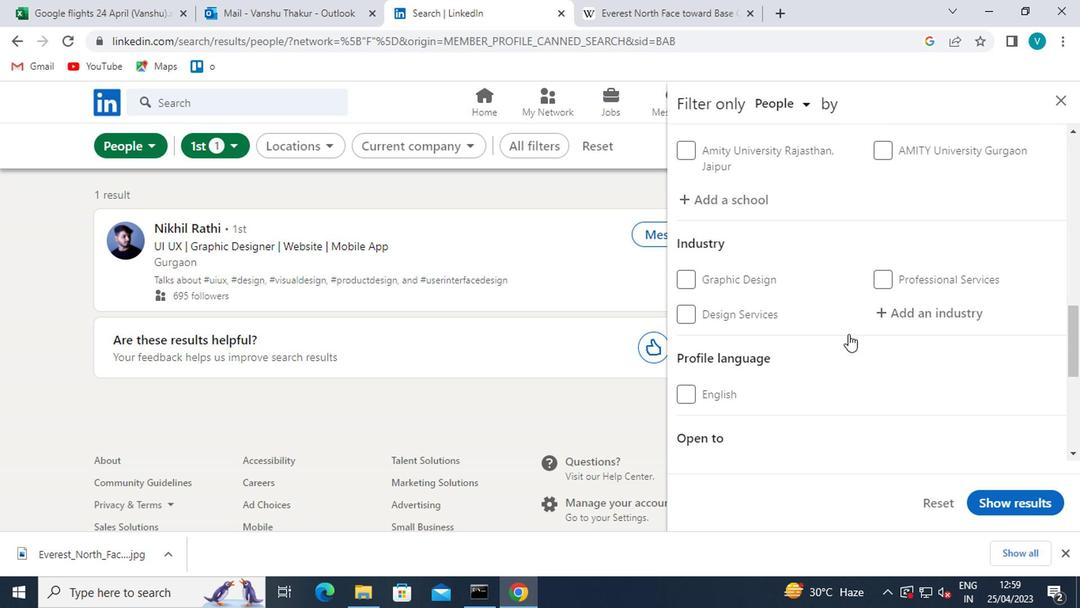 
Action: Mouse moved to (845, 329)
Screenshot: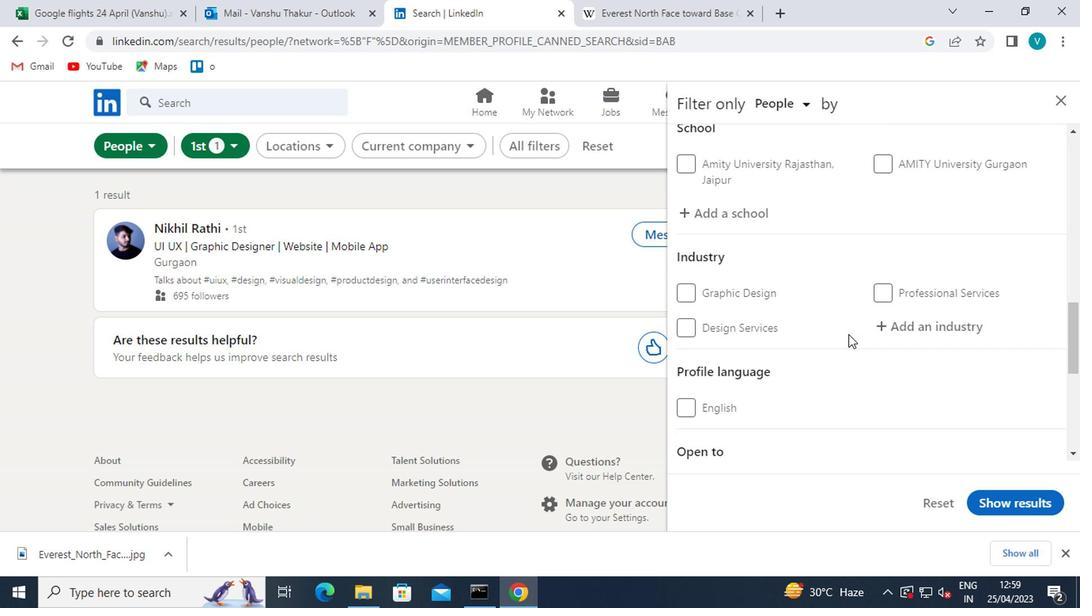 
Action: Mouse scrolled (845, 330) with delta (0, 0)
Screenshot: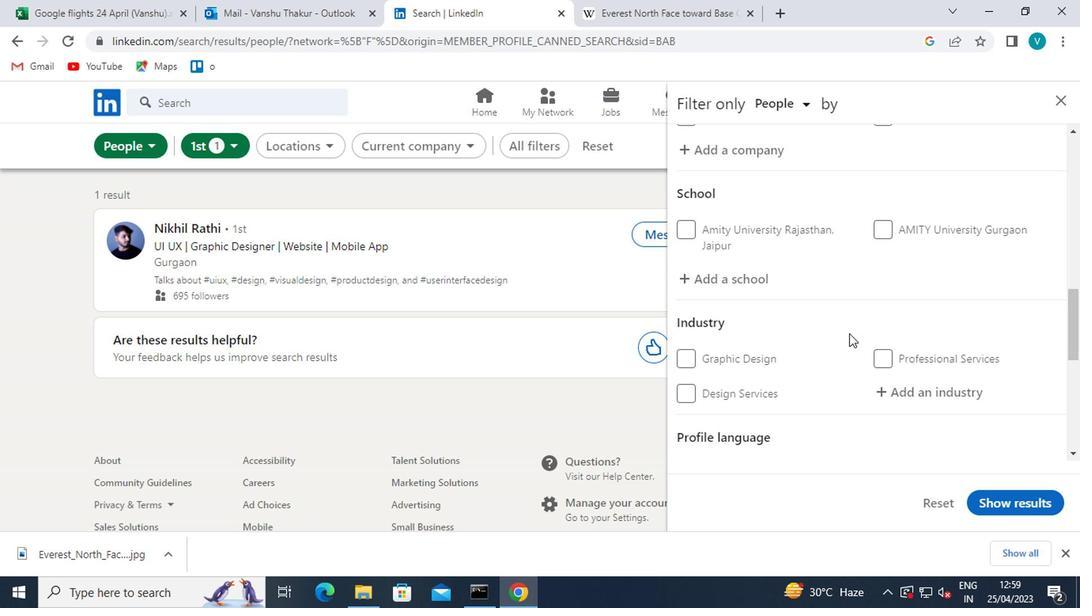 
Action: Mouse scrolled (845, 330) with delta (0, 0)
Screenshot: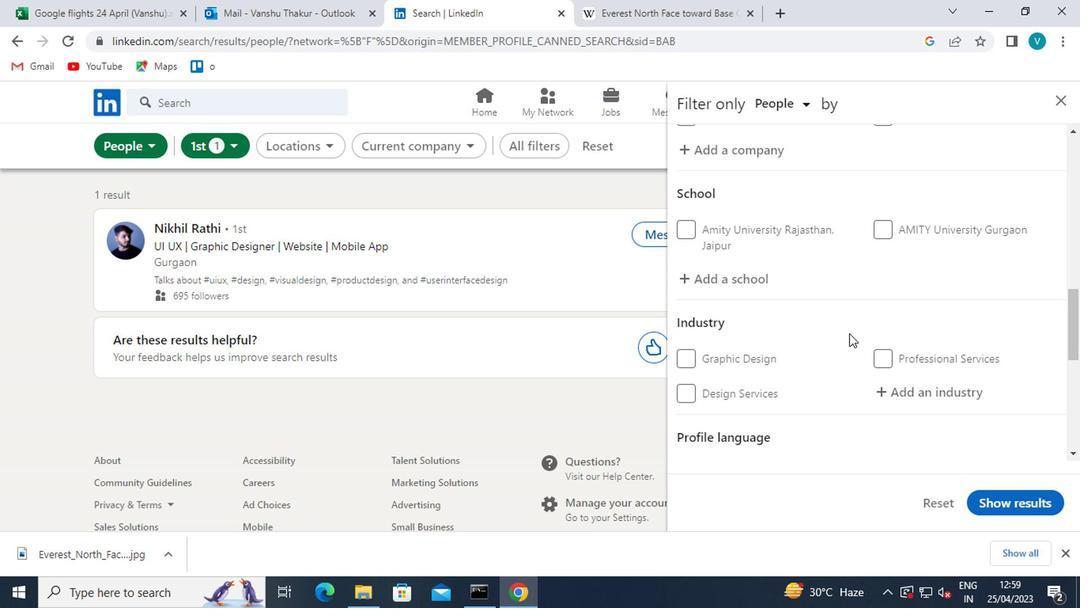 
Action: Mouse moved to (762, 197)
Screenshot: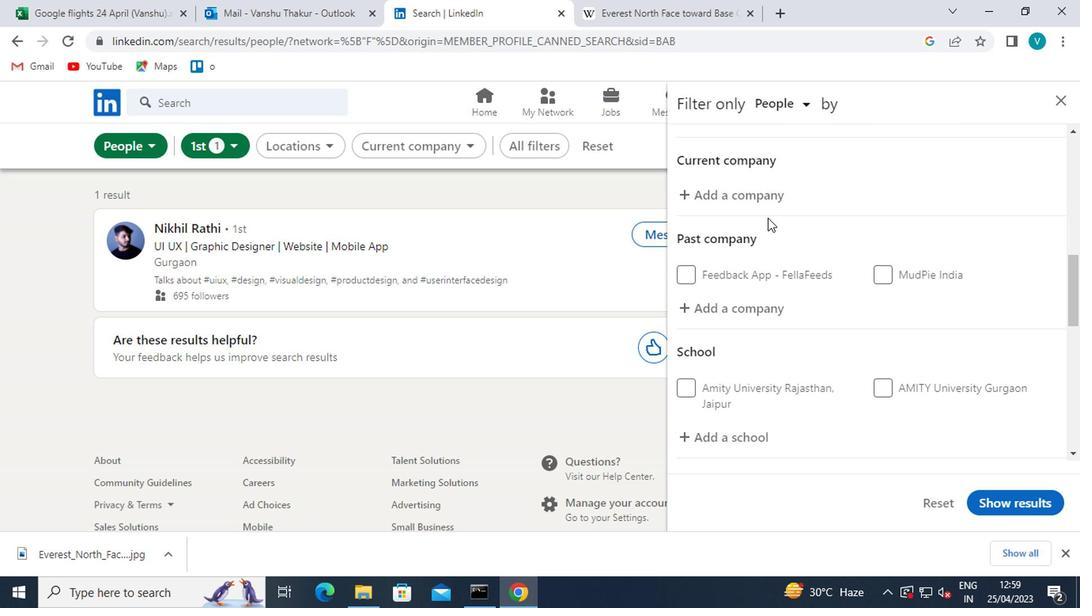 
Action: Mouse pressed left at (762, 197)
Screenshot: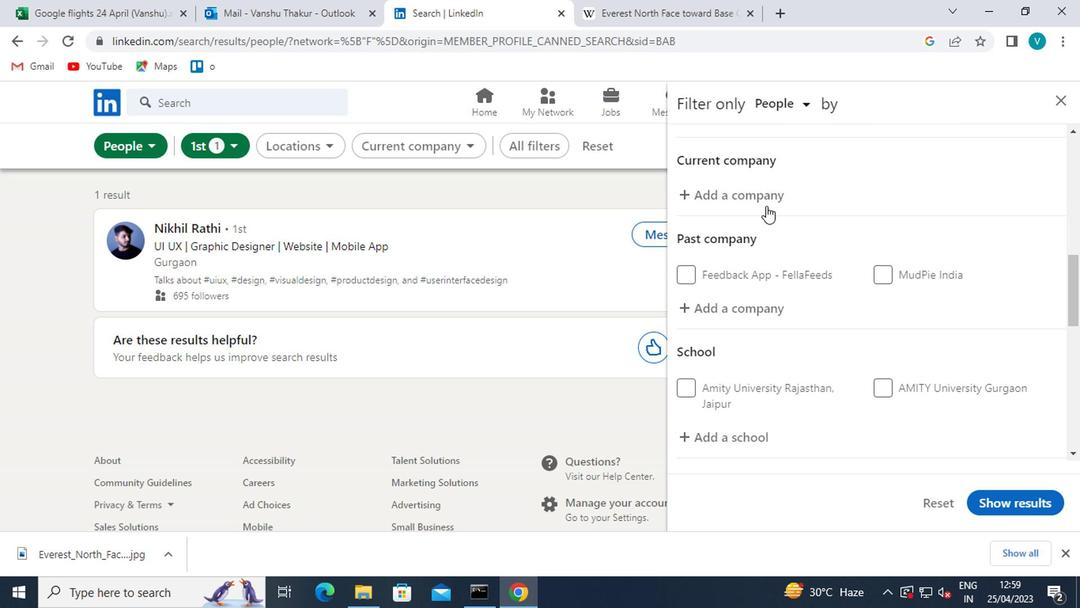 
Action: Mouse moved to (763, 195)
Screenshot: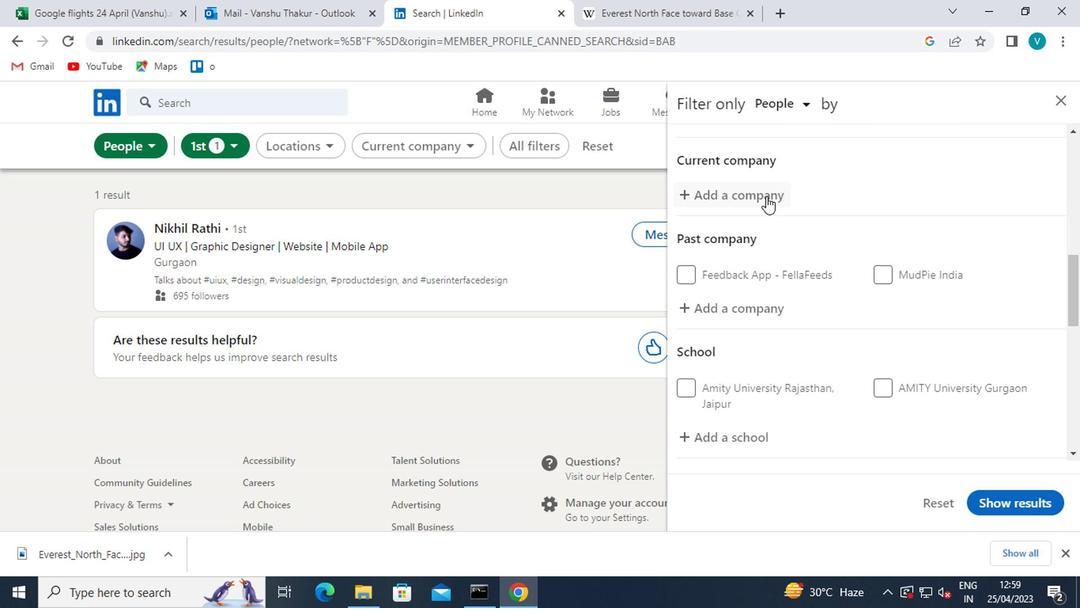 
Action: Key pressed <Key.shift><Key.shift><Key.shift><Key.shift><Key.shift><Key.shift><Key.shift><Key.shift><Key.shift><Key.shift><Key.shift><Key.shift><Key.shift><Key.shift><Key.shift>ZS
Screenshot: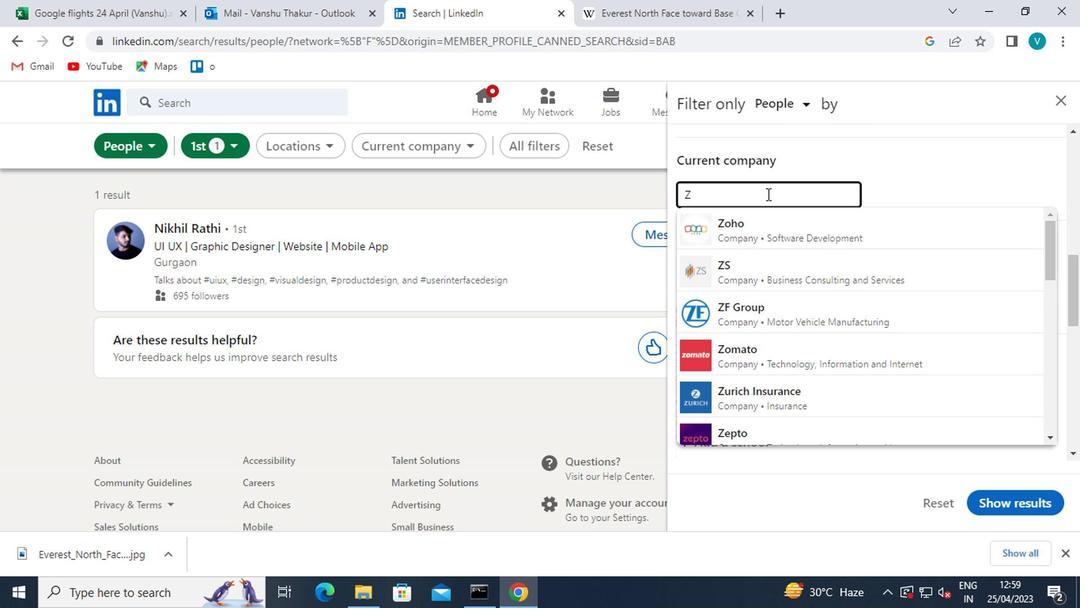 
Action: Mouse moved to (765, 227)
Screenshot: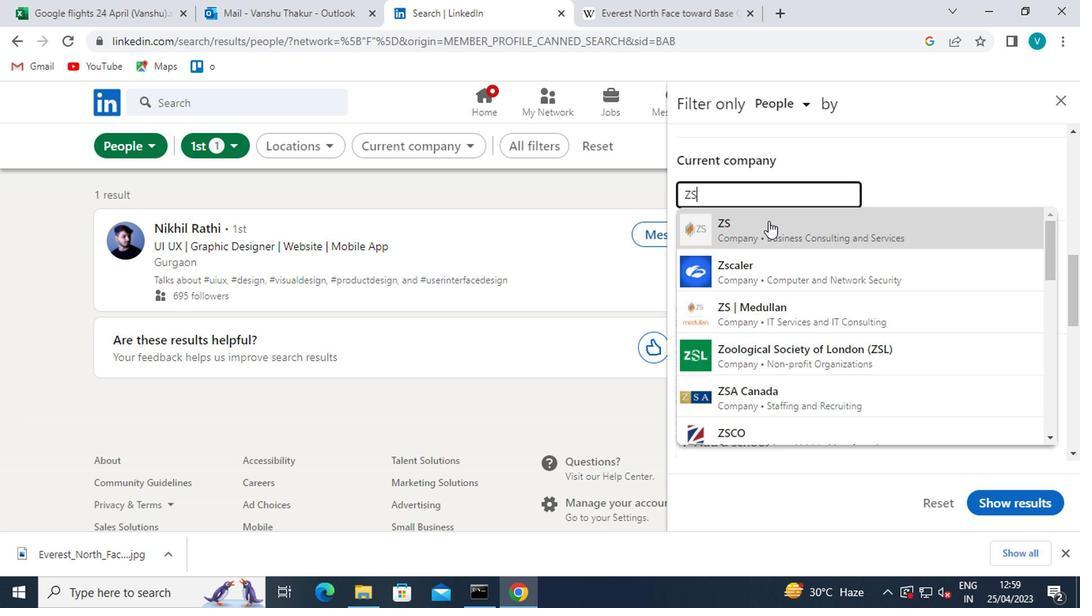 
Action: Mouse pressed left at (765, 227)
Screenshot: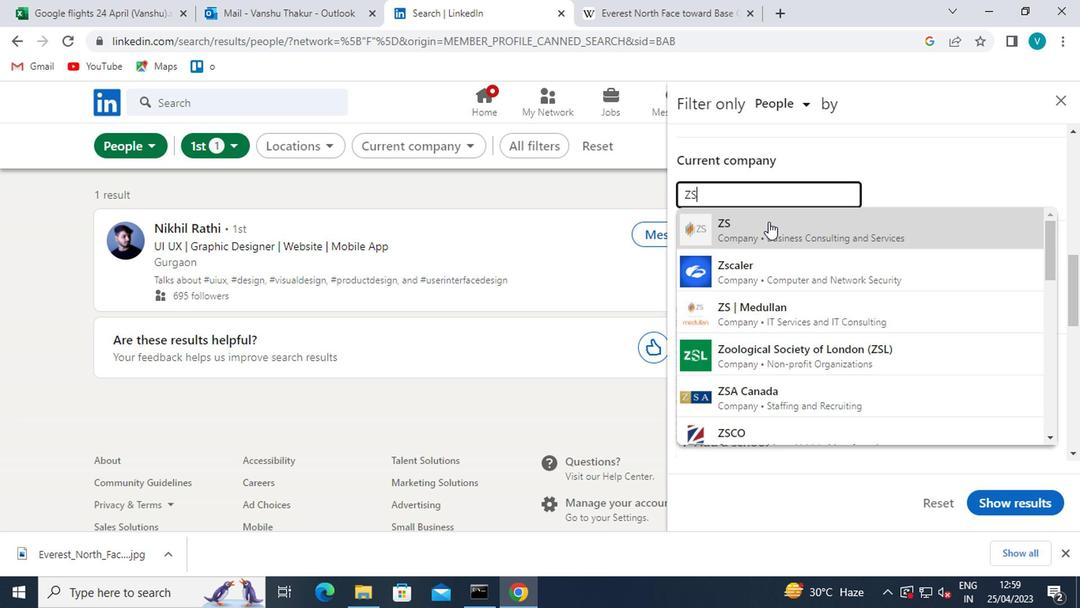 
Action: Mouse moved to (767, 227)
Screenshot: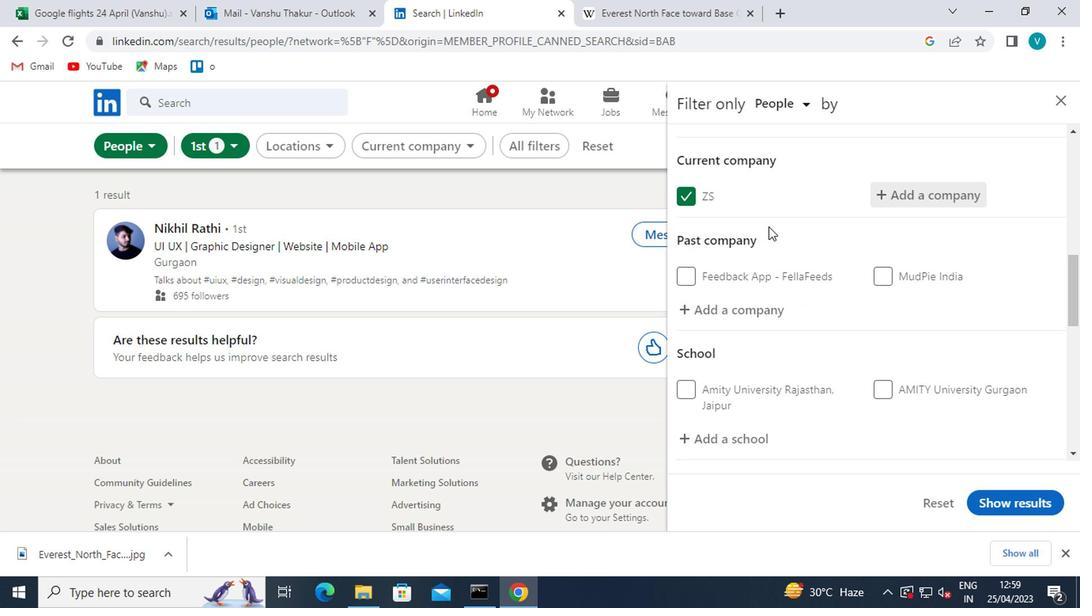 
Action: Mouse scrolled (767, 226) with delta (0, -1)
Screenshot: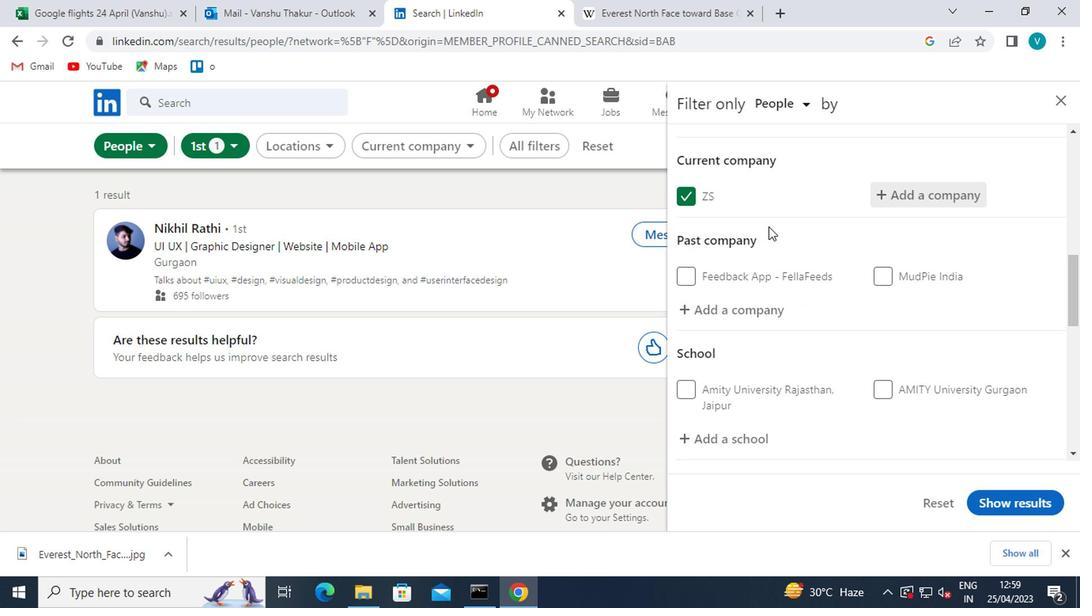
Action: Mouse scrolled (767, 226) with delta (0, -1)
Screenshot: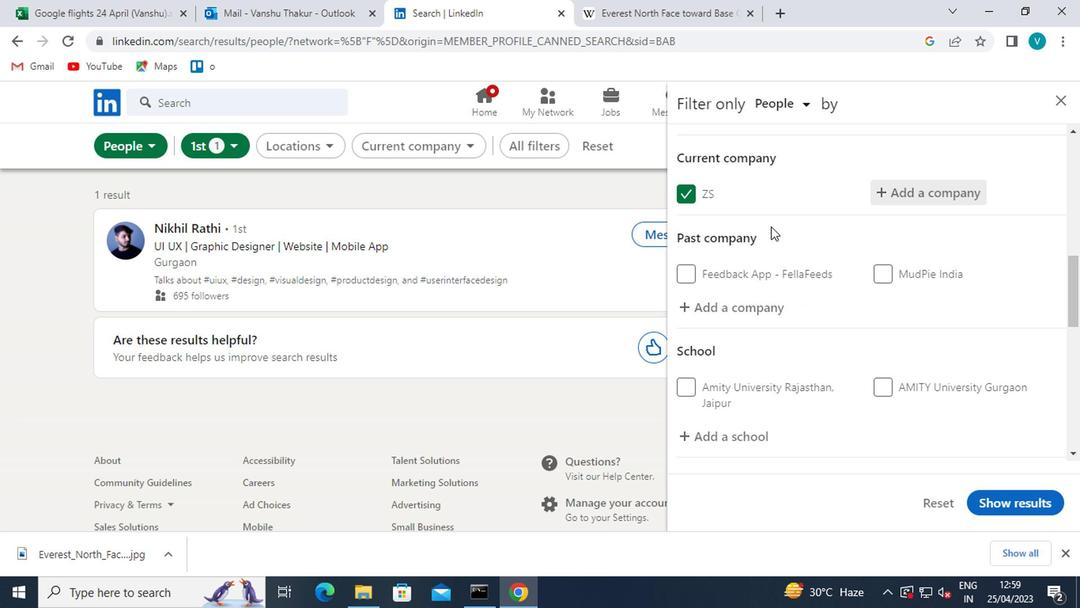 
Action: Mouse moved to (735, 267)
Screenshot: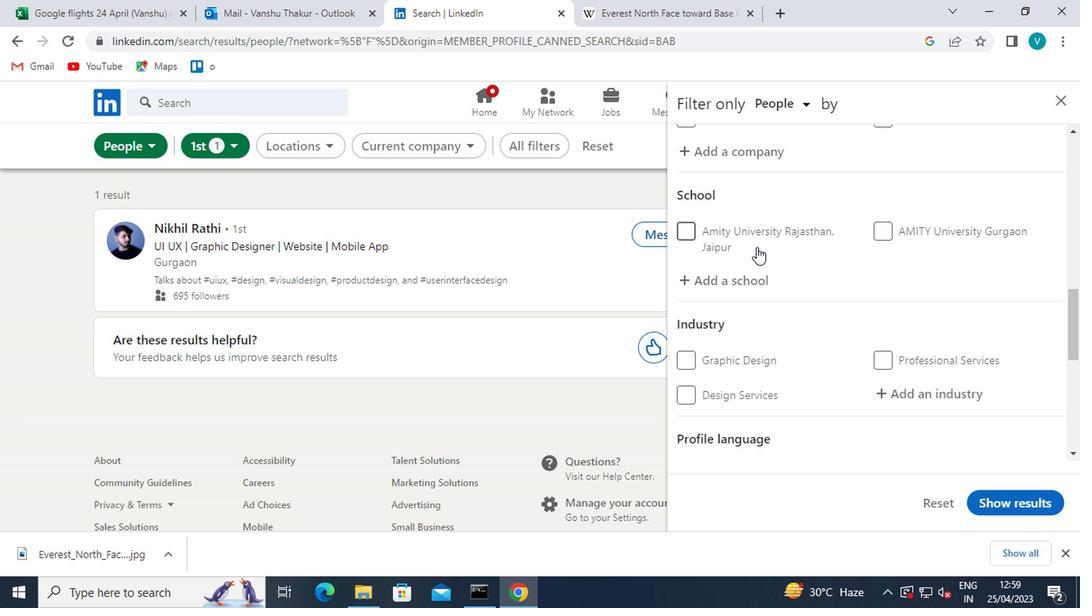 
Action: Mouse pressed left at (735, 267)
Screenshot: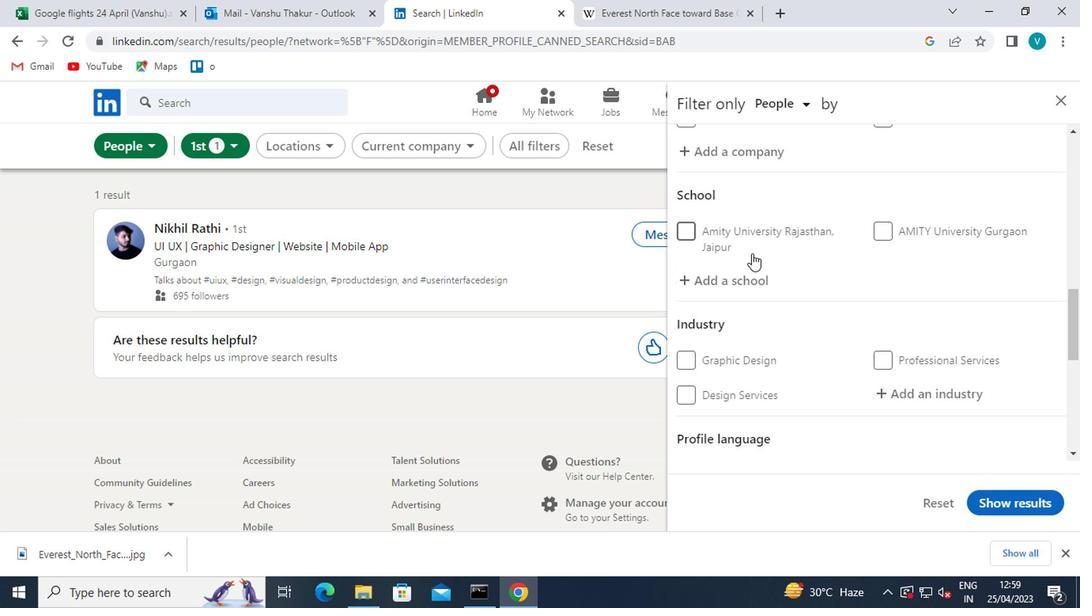 
Action: Mouse moved to (738, 265)
Screenshot: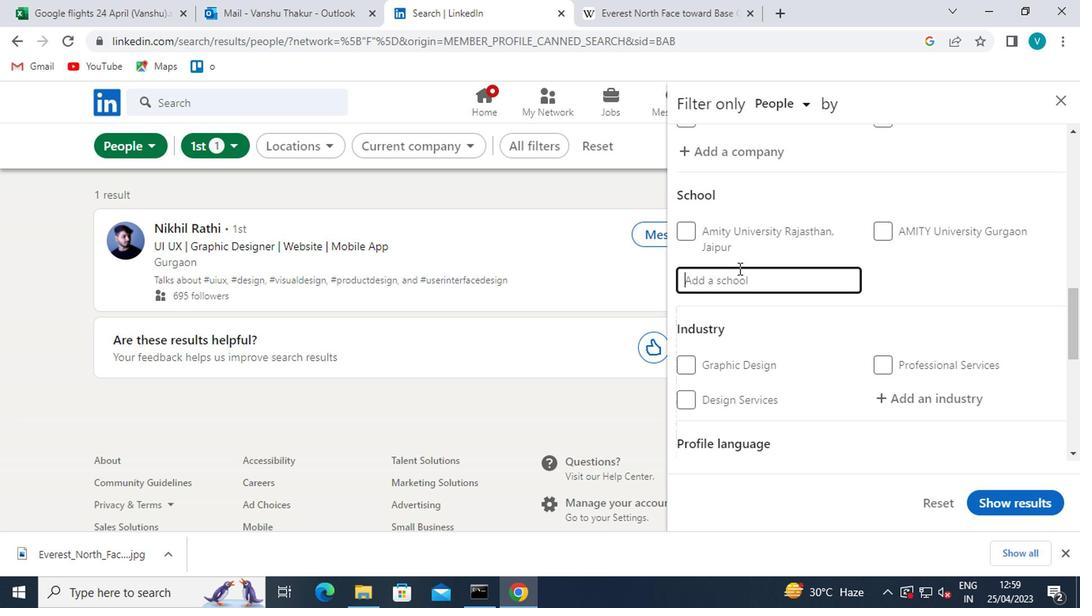 
Action: Key pressed <Key.shift>WOMENS
Screenshot: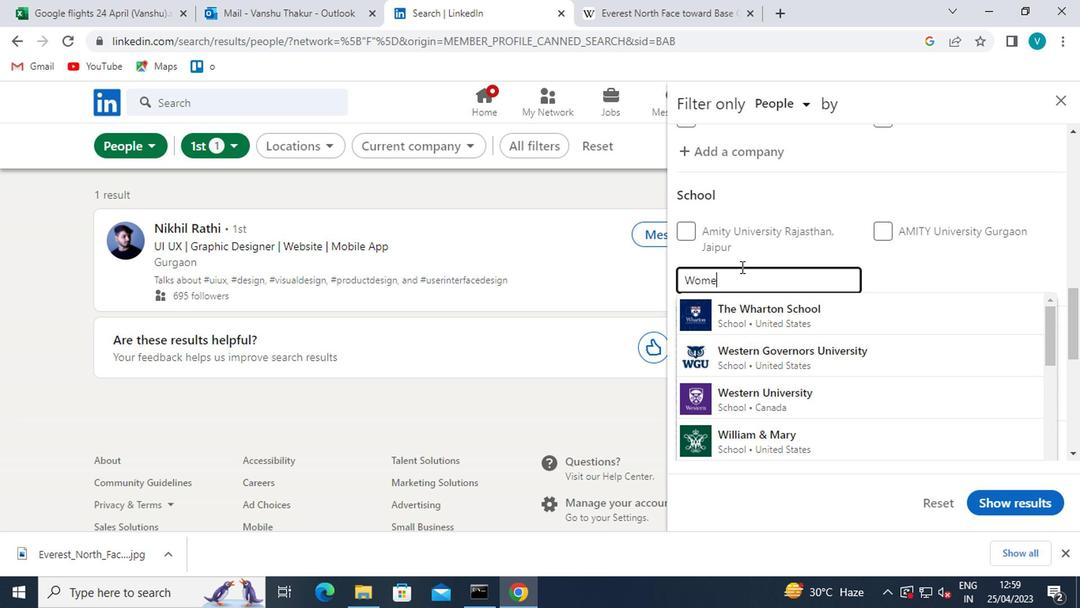 
Action: Mouse moved to (774, 316)
Screenshot: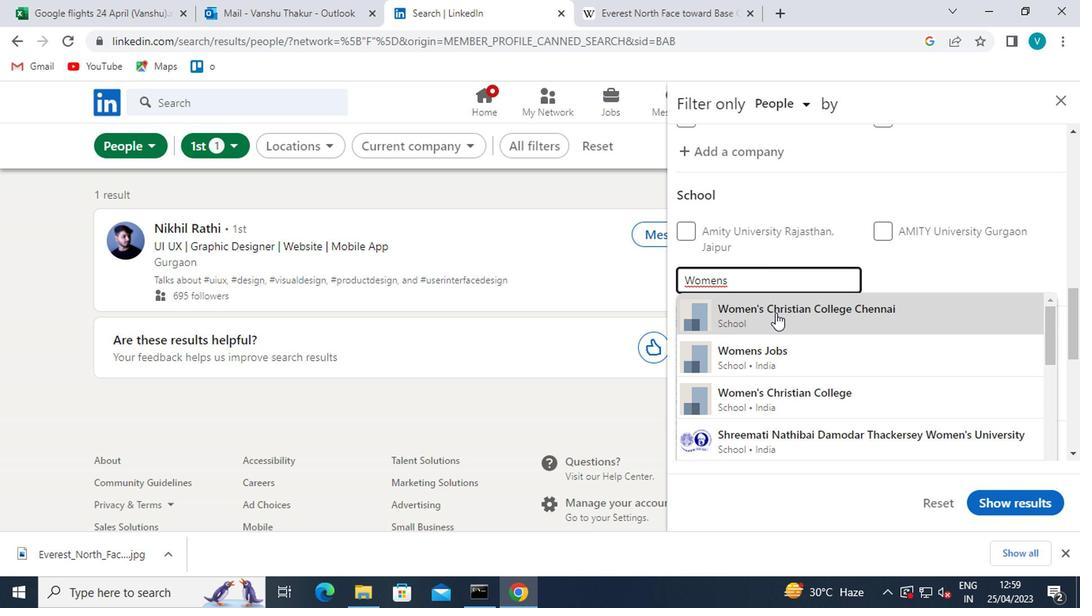 
Action: Mouse pressed left at (774, 316)
Screenshot: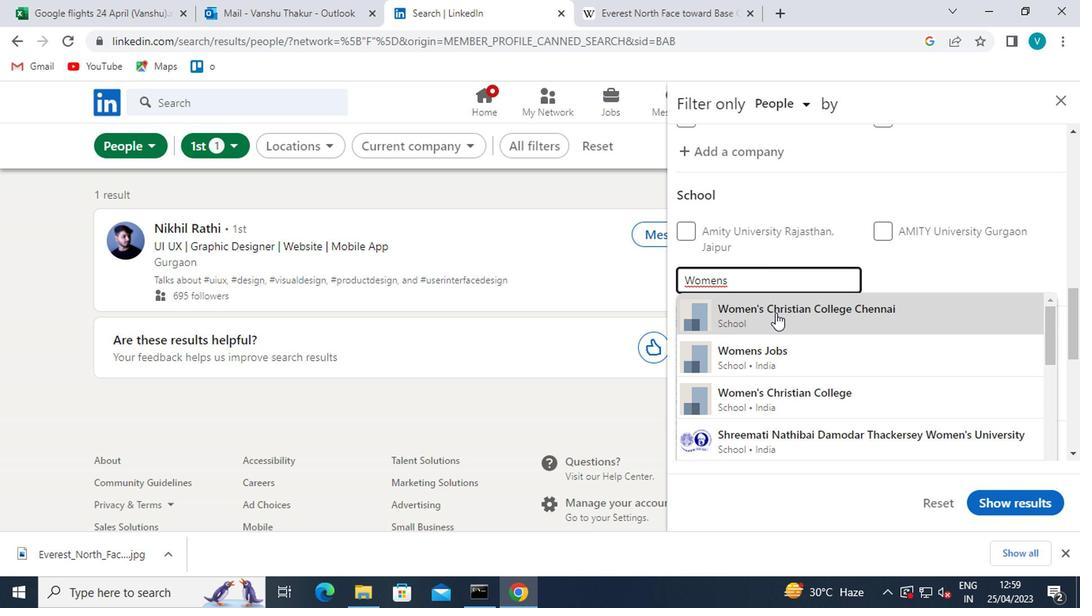 
Action: Mouse moved to (778, 315)
Screenshot: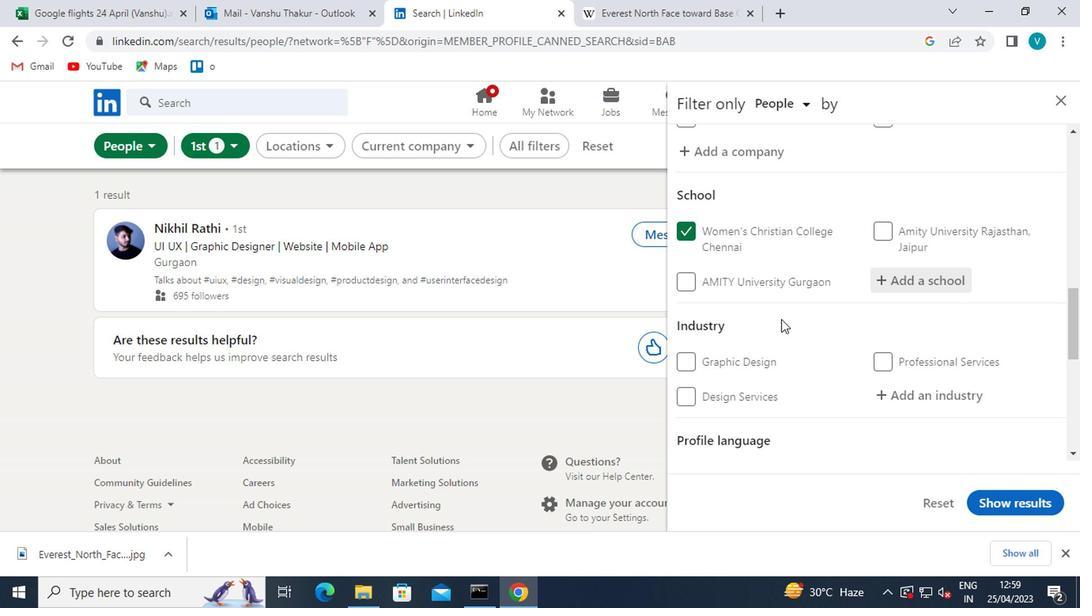 
Action: Mouse scrolled (778, 314) with delta (0, 0)
Screenshot: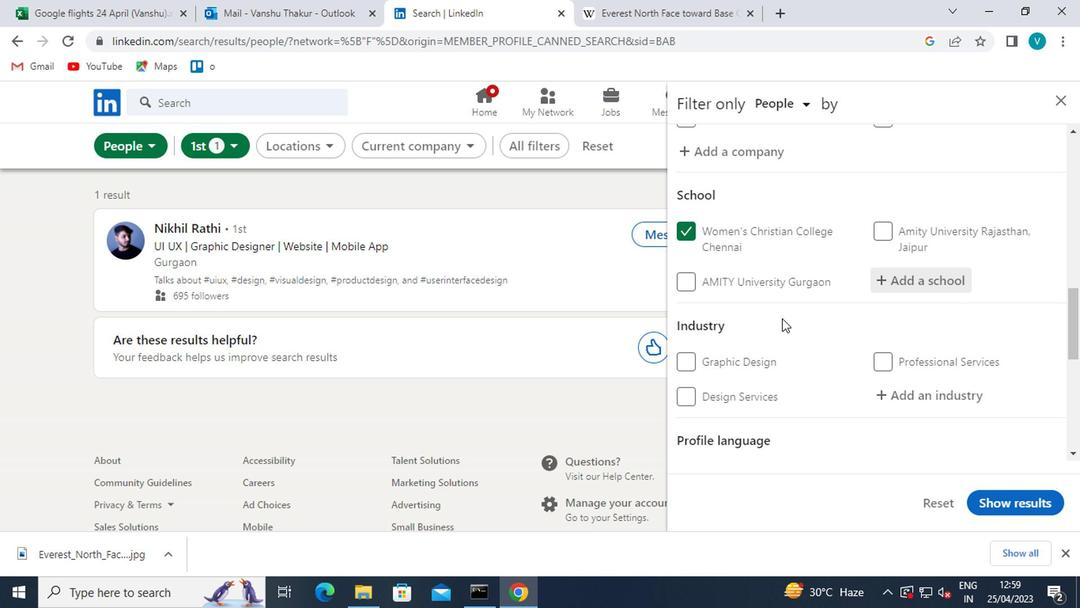 
Action: Mouse moved to (780, 314)
Screenshot: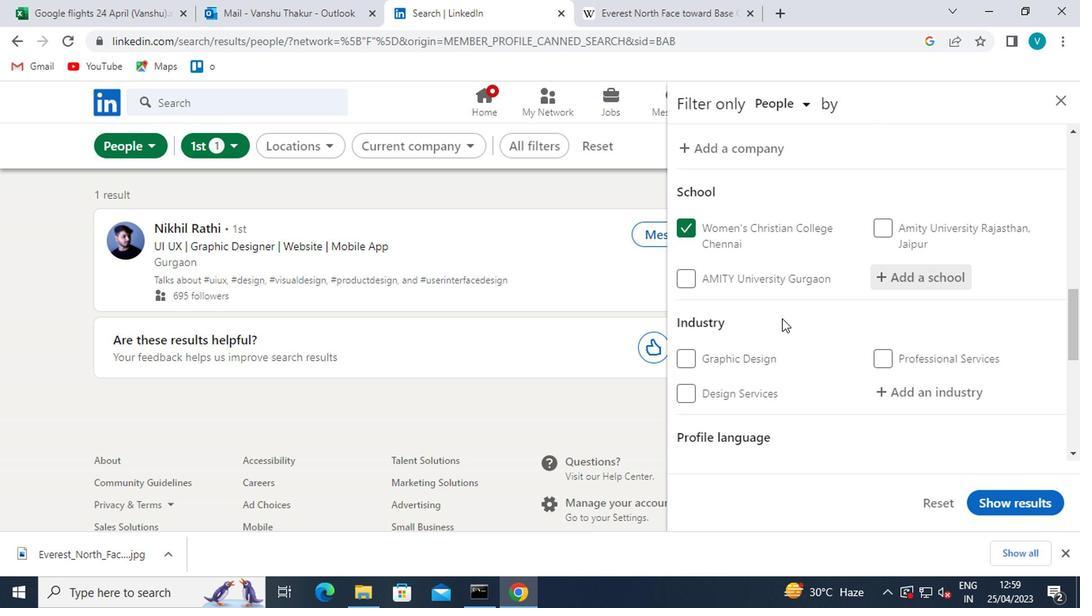 
Action: Mouse scrolled (780, 314) with delta (0, 0)
Screenshot: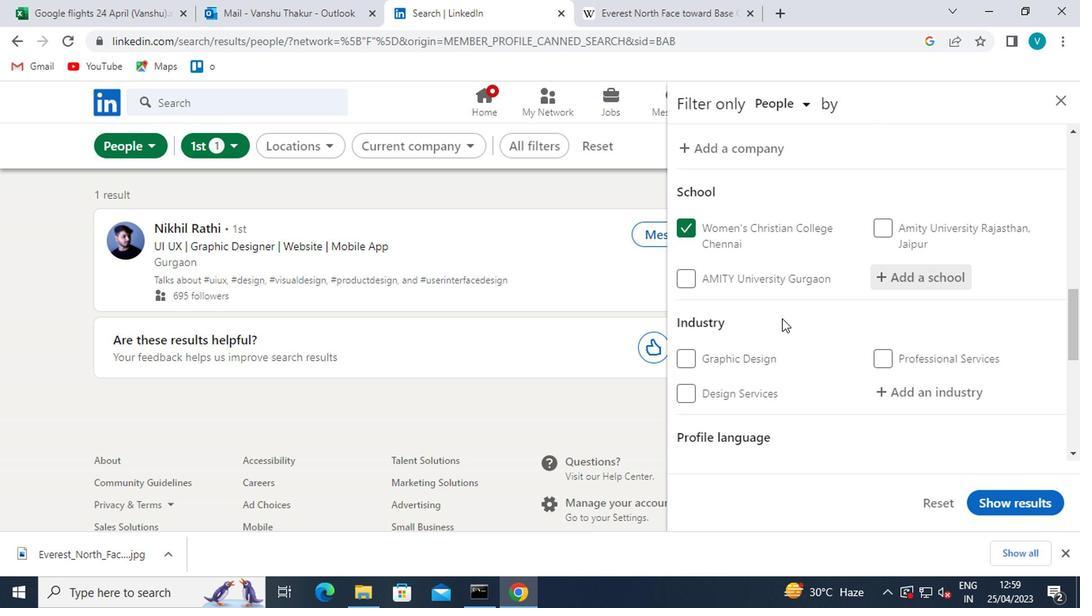 
Action: Mouse moved to (904, 236)
Screenshot: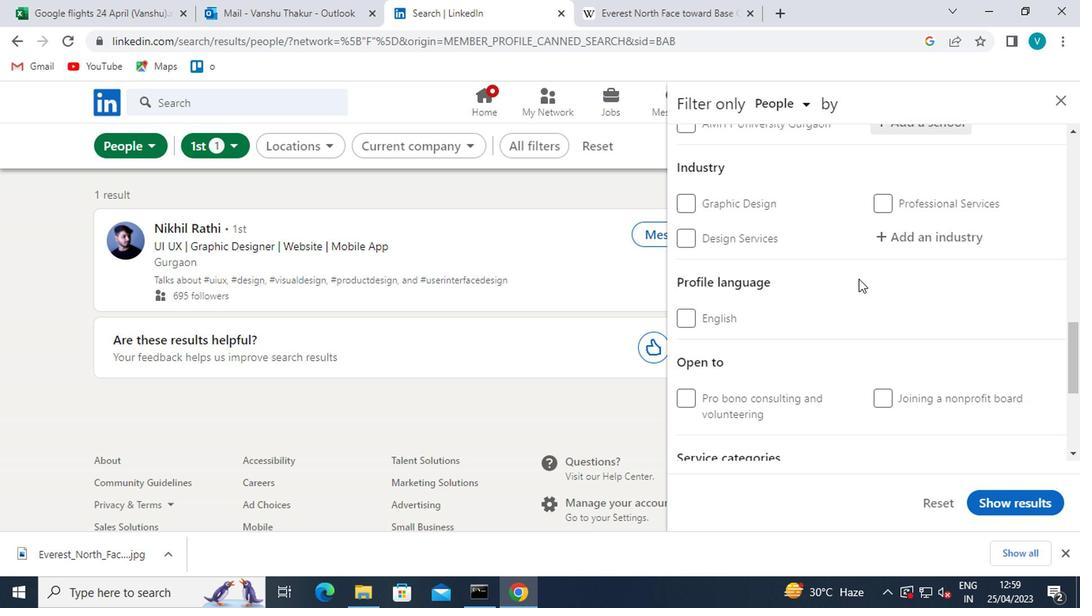 
Action: Mouse pressed left at (904, 236)
Screenshot: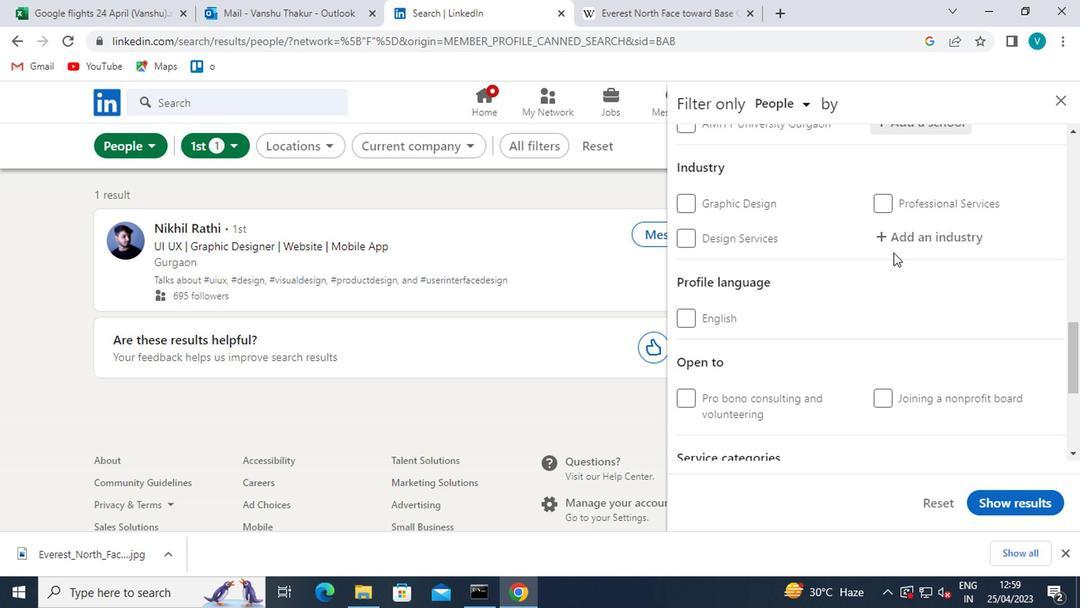 
Action: Mouse moved to (904, 236)
Screenshot: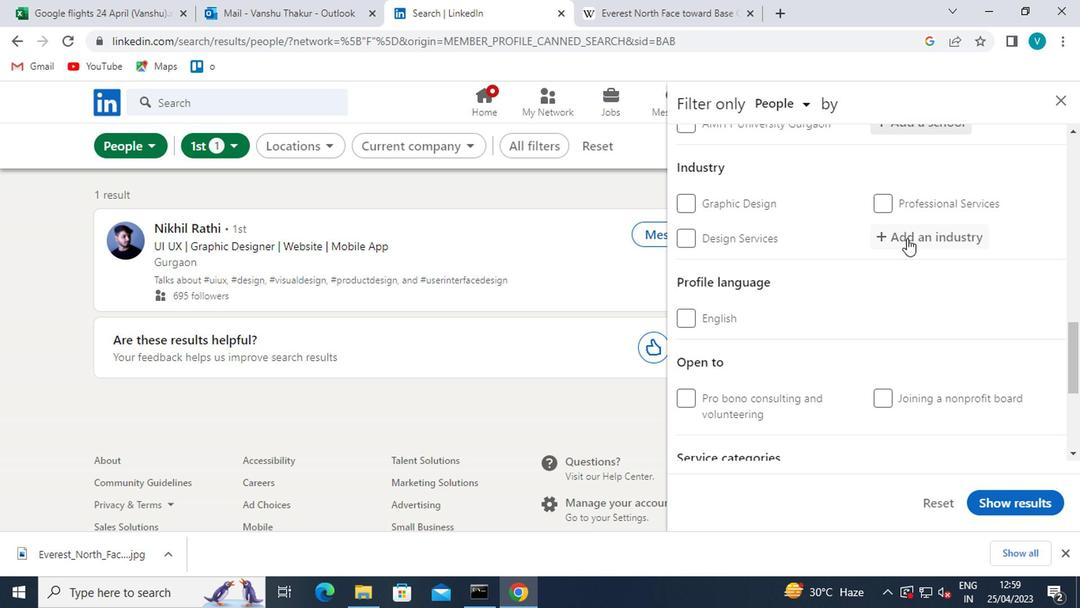 
Action: Key pressed <Key.shift>RETAIL<Key.space>
Screenshot: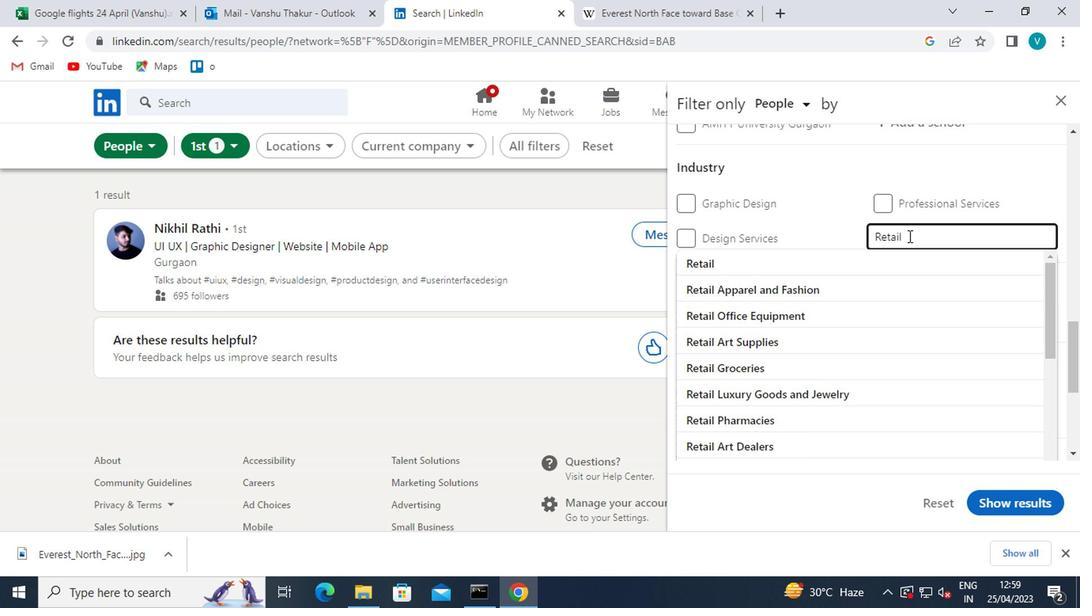 
Action: Mouse moved to (803, 282)
Screenshot: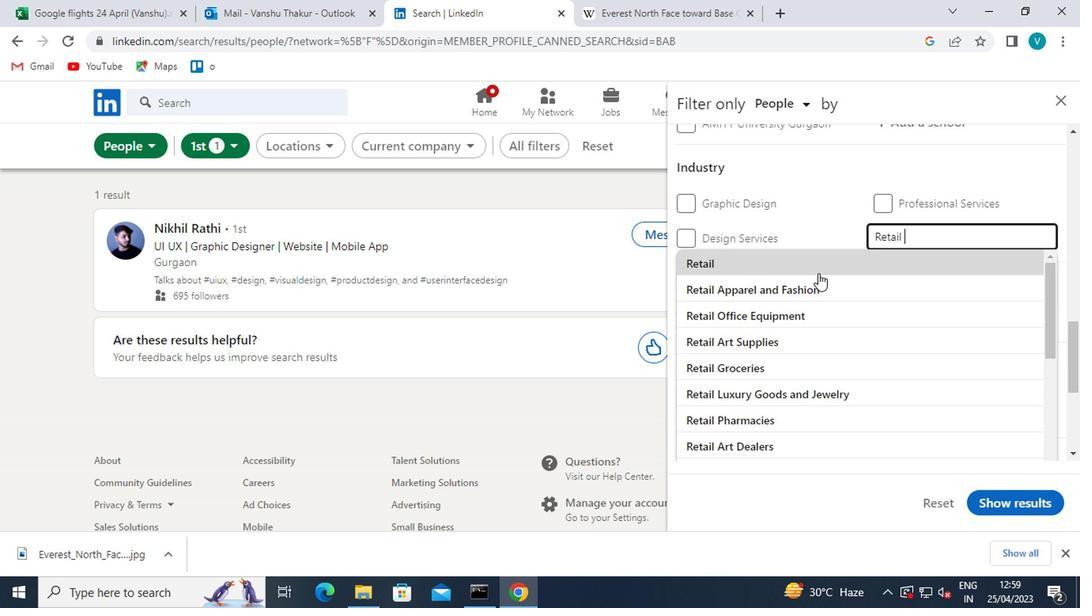 
Action: Mouse pressed left at (803, 282)
Screenshot: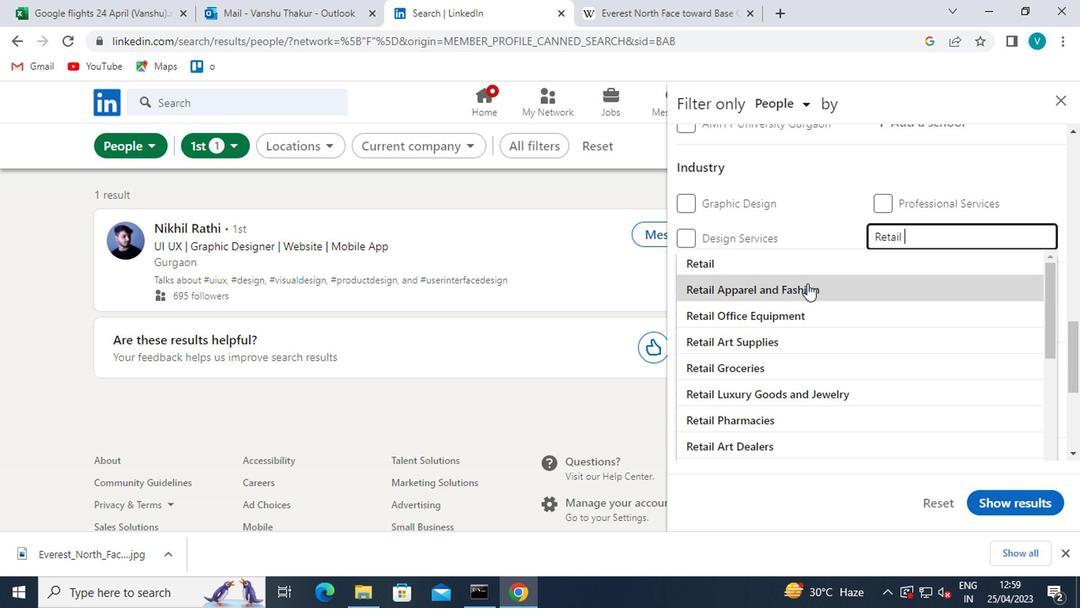 
Action: Mouse scrolled (803, 280) with delta (0, -1)
Screenshot: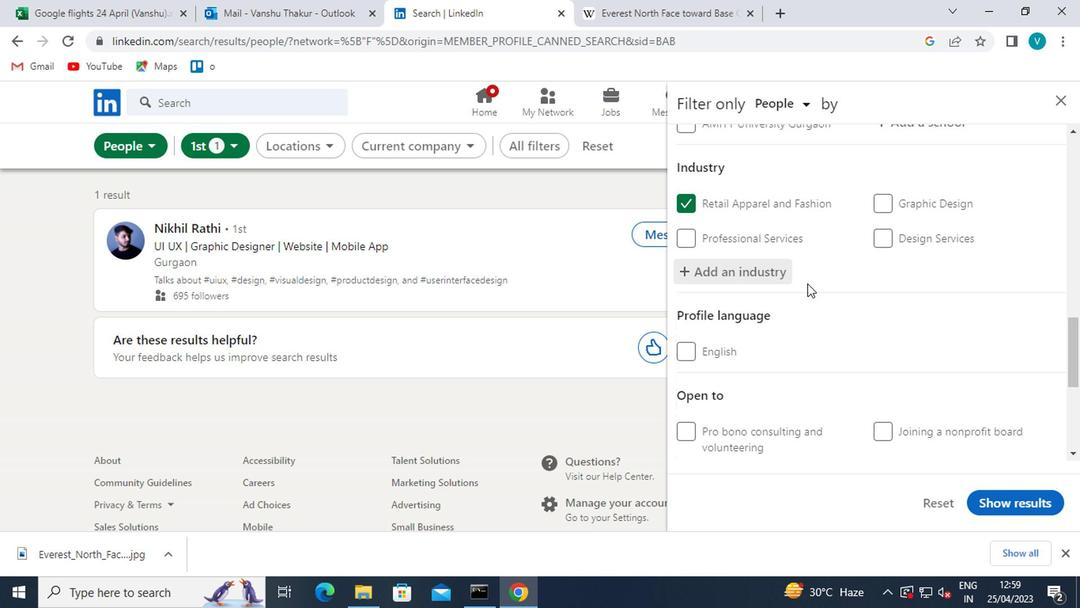 
Action: Mouse moved to (803, 285)
Screenshot: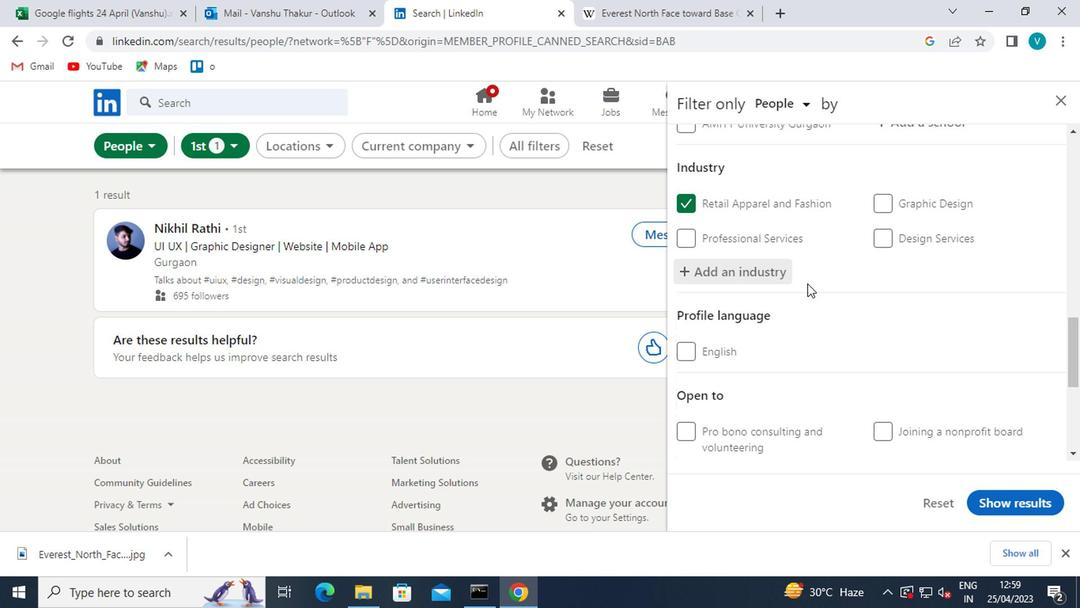 
Action: Mouse scrolled (803, 284) with delta (0, -1)
Screenshot: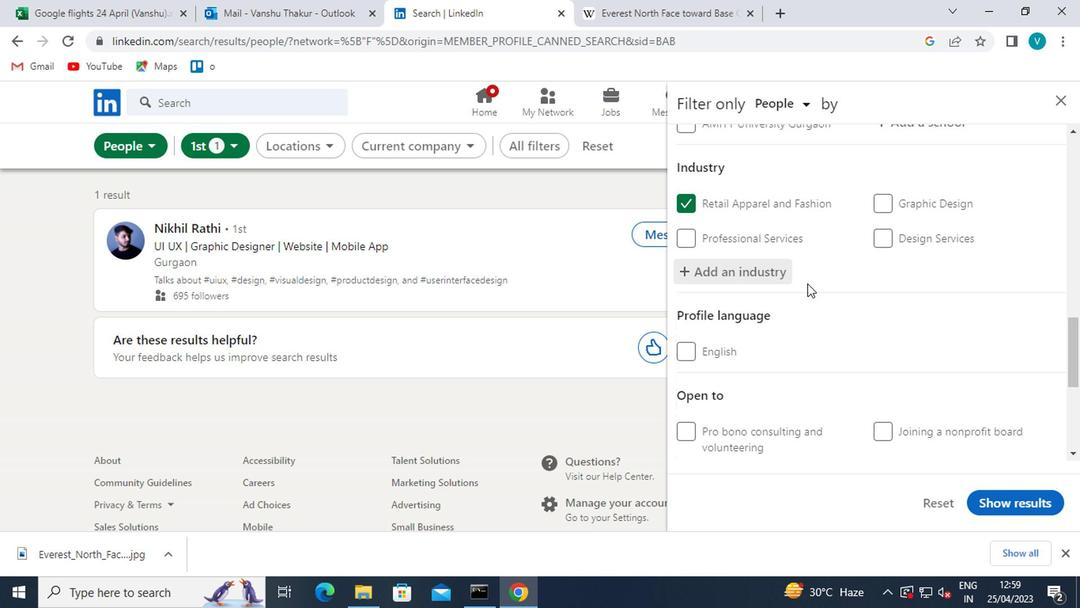 
Action: Mouse moved to (811, 318)
Screenshot: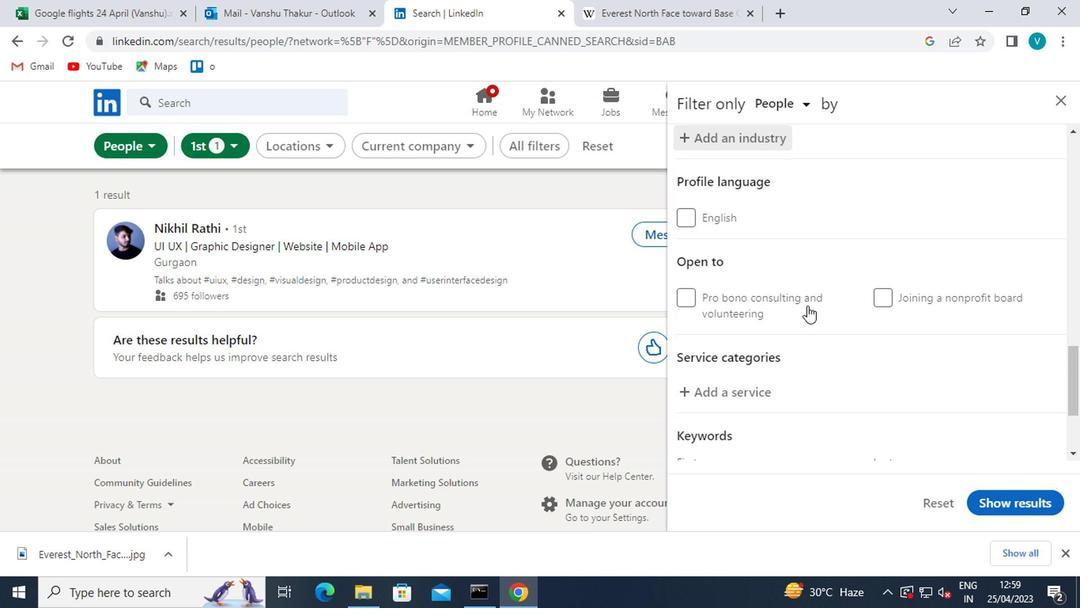 
Action: Mouse scrolled (811, 317) with delta (0, -1)
Screenshot: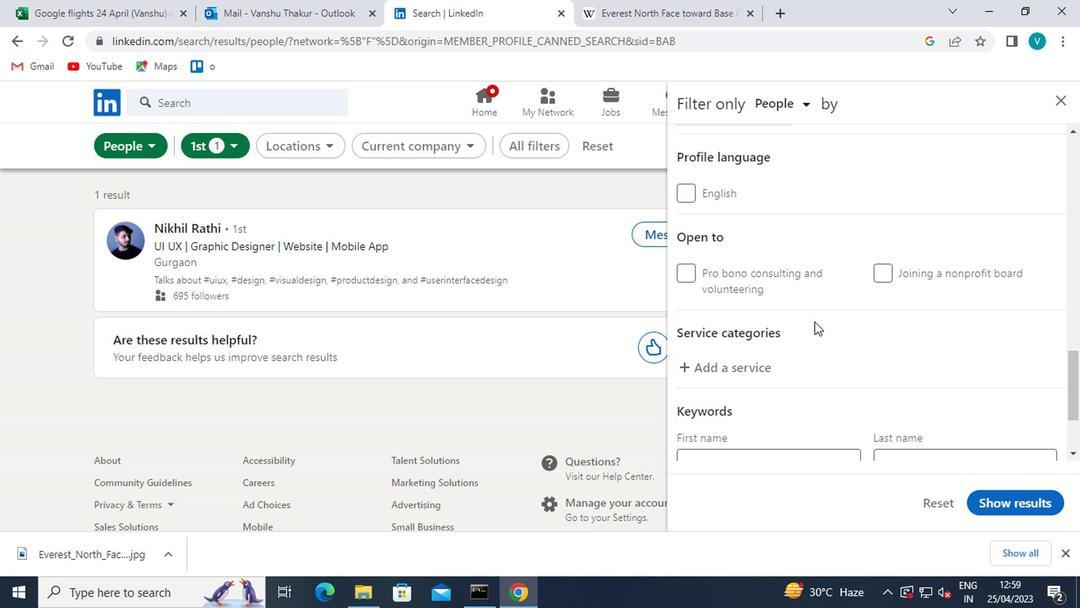 
Action: Mouse scrolled (811, 317) with delta (0, -1)
Screenshot: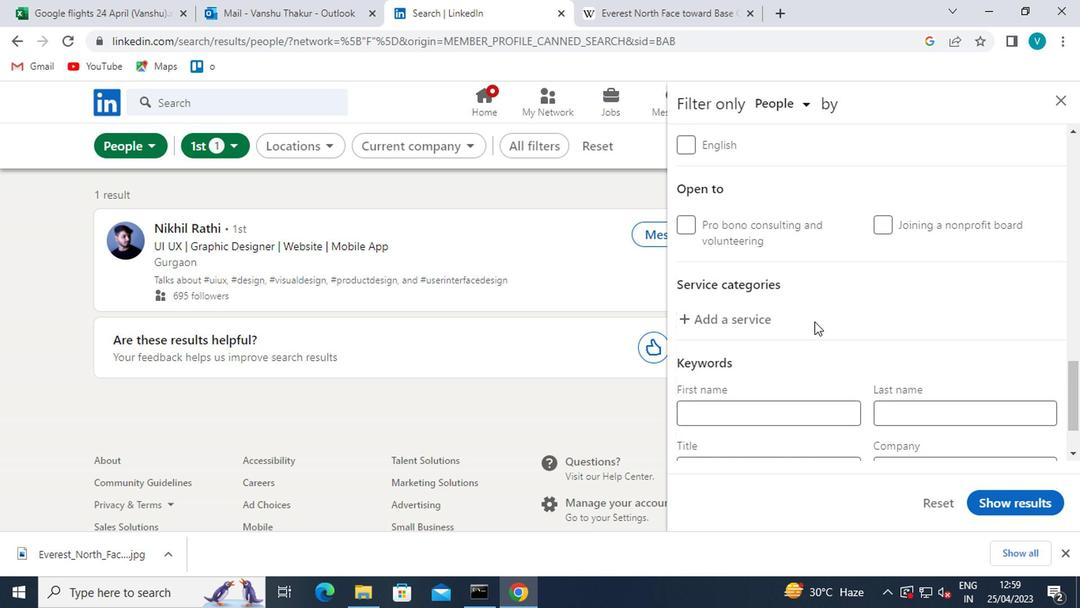 
Action: Mouse moved to (748, 236)
Screenshot: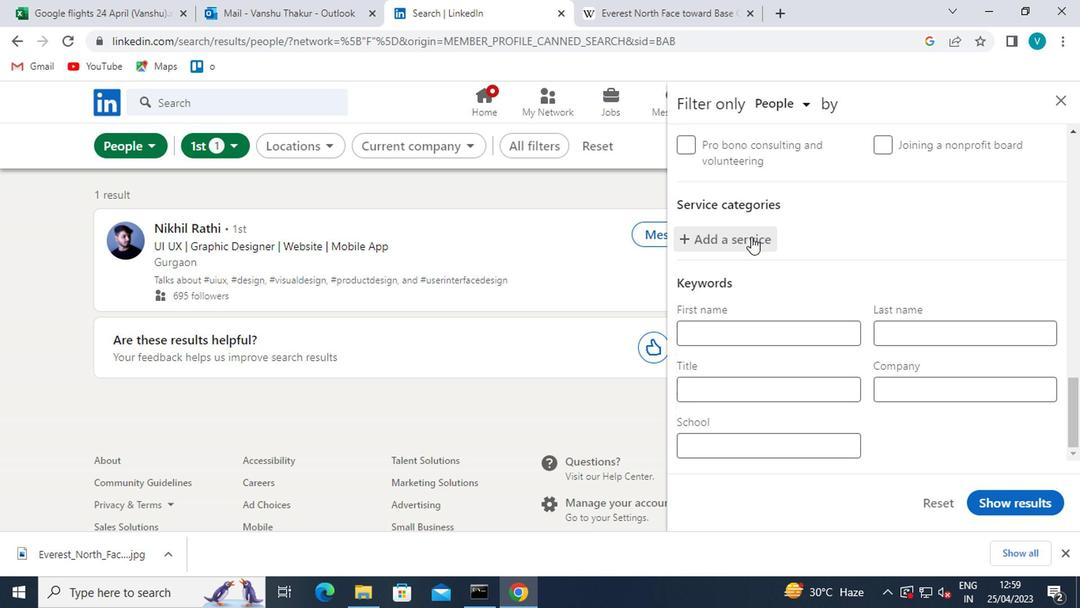
Action: Mouse pressed left at (748, 236)
Screenshot: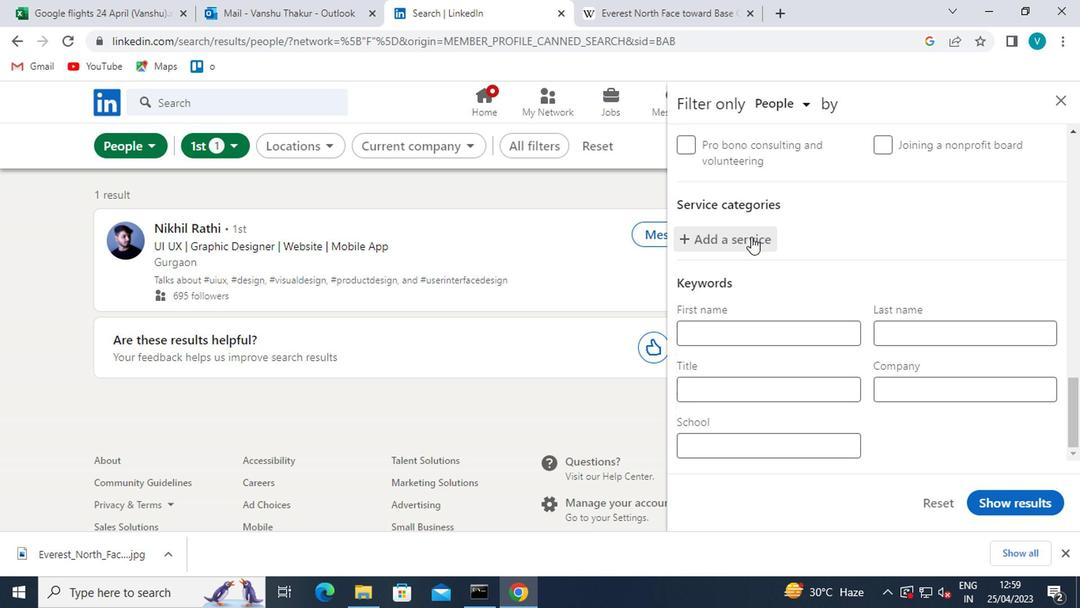 
Action: Key pressed <Key.shift>HEADSHOT<Key.space>
Screenshot: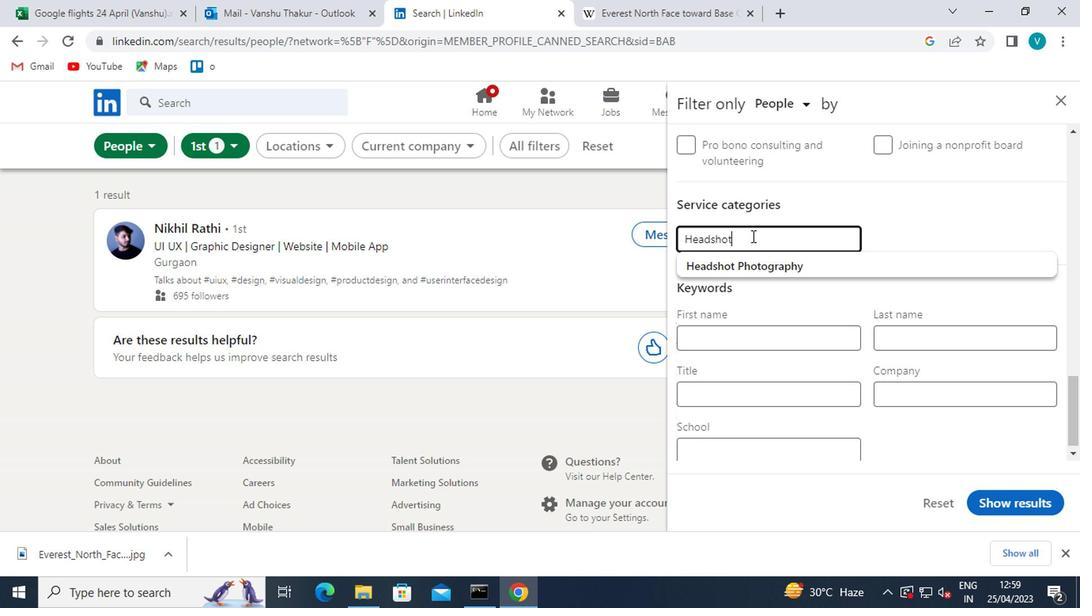 
Action: Mouse moved to (765, 269)
Screenshot: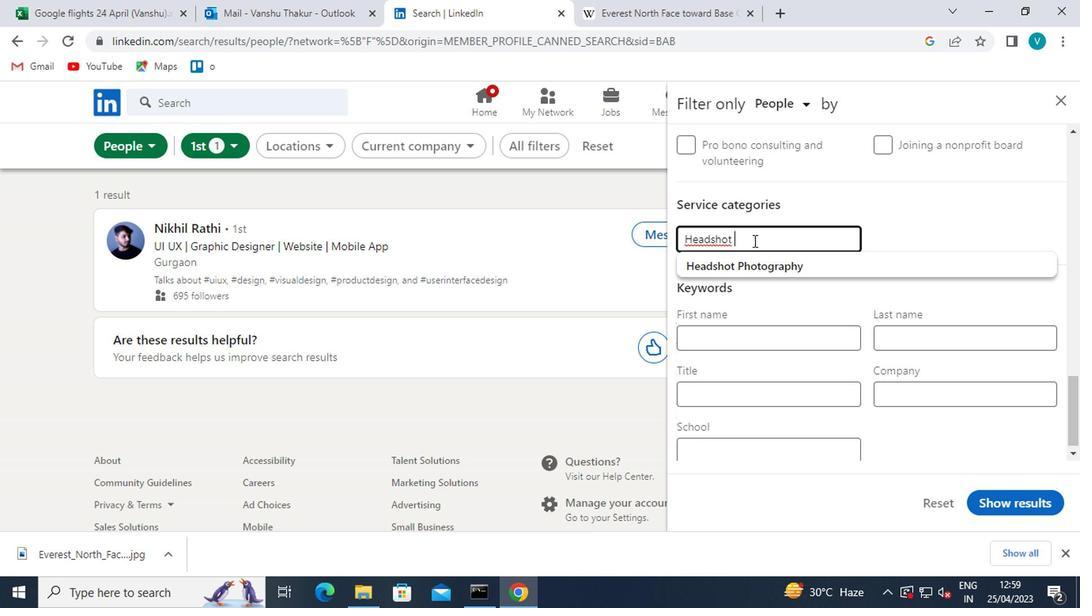 
Action: Mouse pressed left at (765, 269)
Screenshot: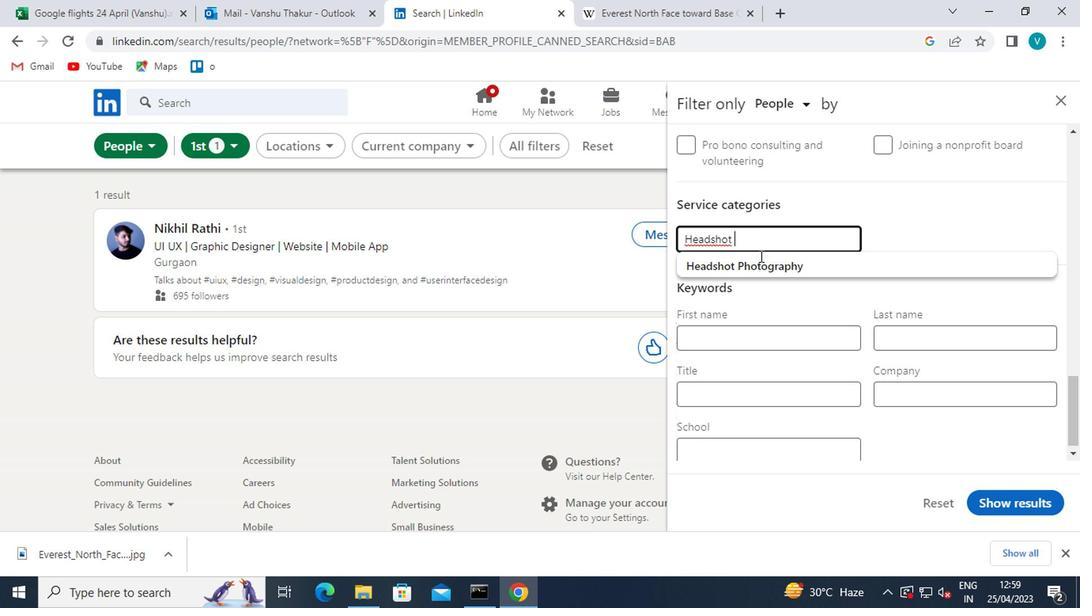 
Action: Mouse moved to (742, 380)
Screenshot: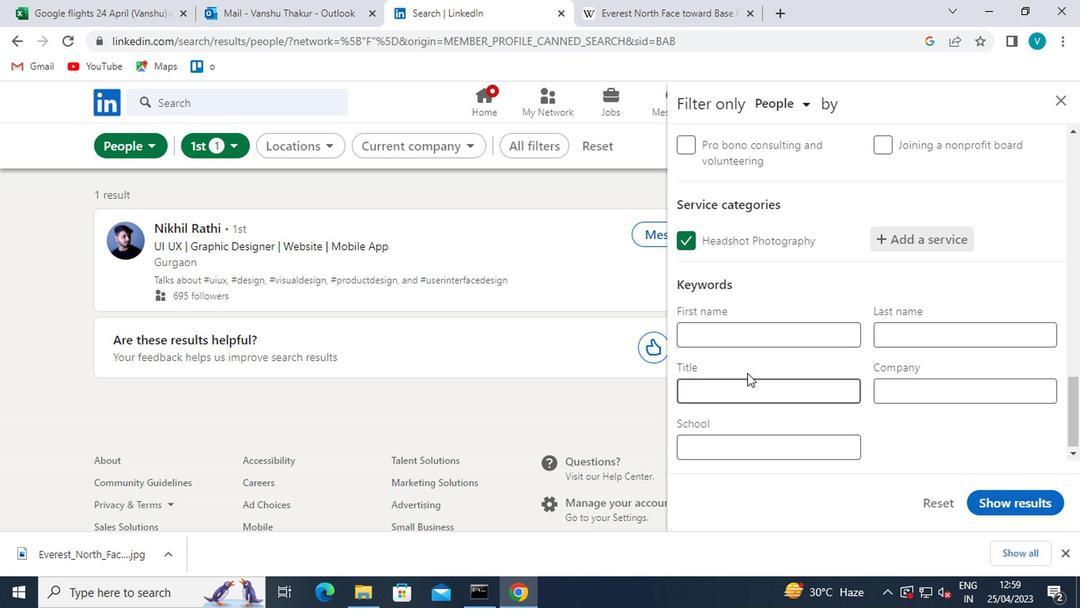 
Action: Mouse pressed left at (742, 380)
Screenshot: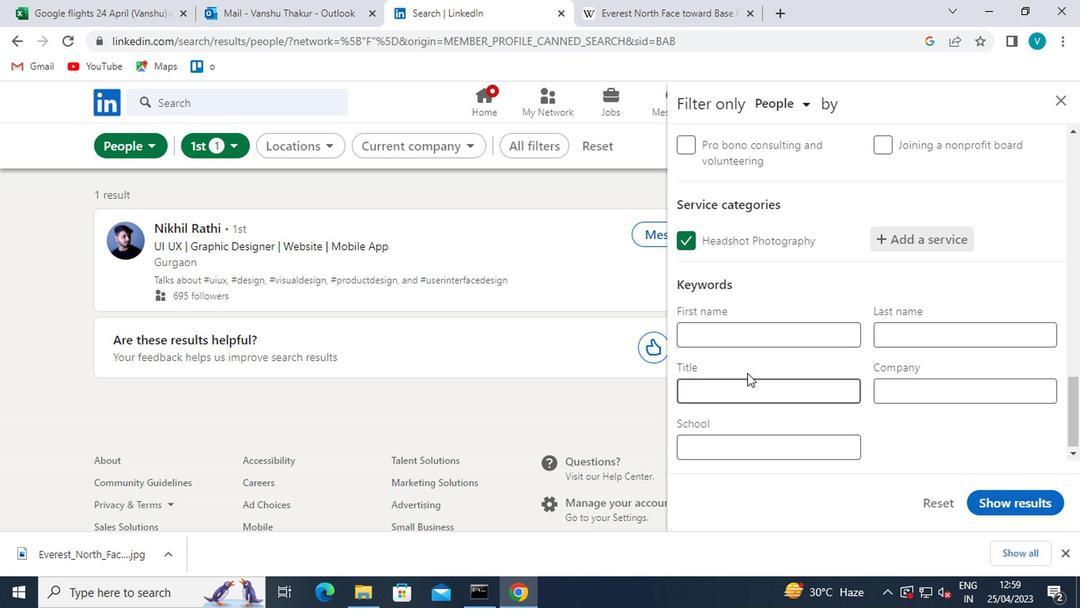 
Action: Key pressed <Key.shift>CONSERVATION<Key.space><Key.shift>SCIENTS<Key.backspace>IST<Key.space>
Screenshot: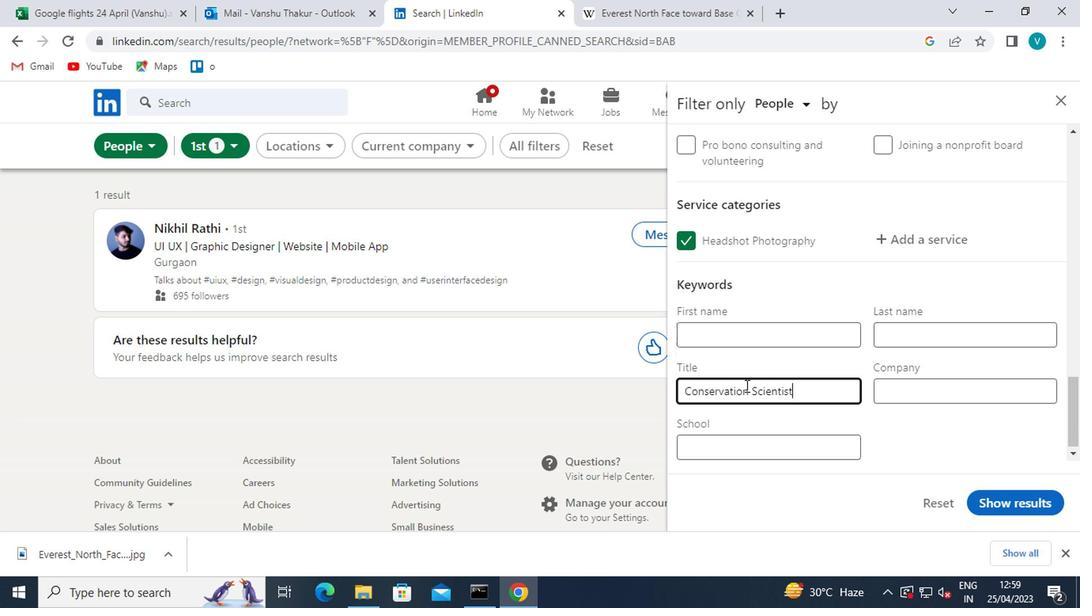 
Action: Mouse moved to (1014, 493)
Screenshot: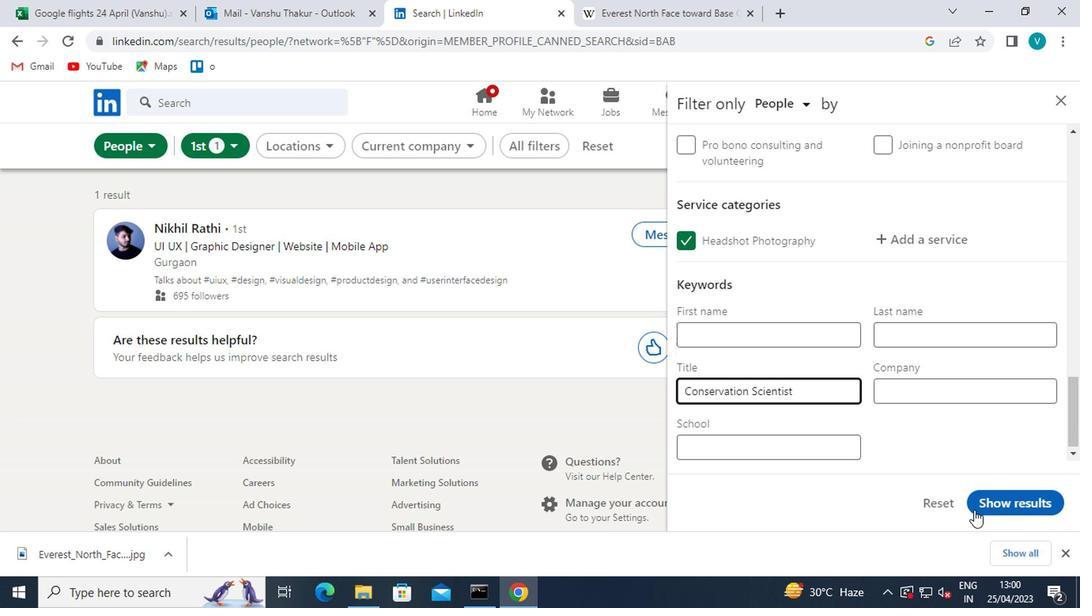 
Action: Mouse pressed left at (1014, 493)
Screenshot: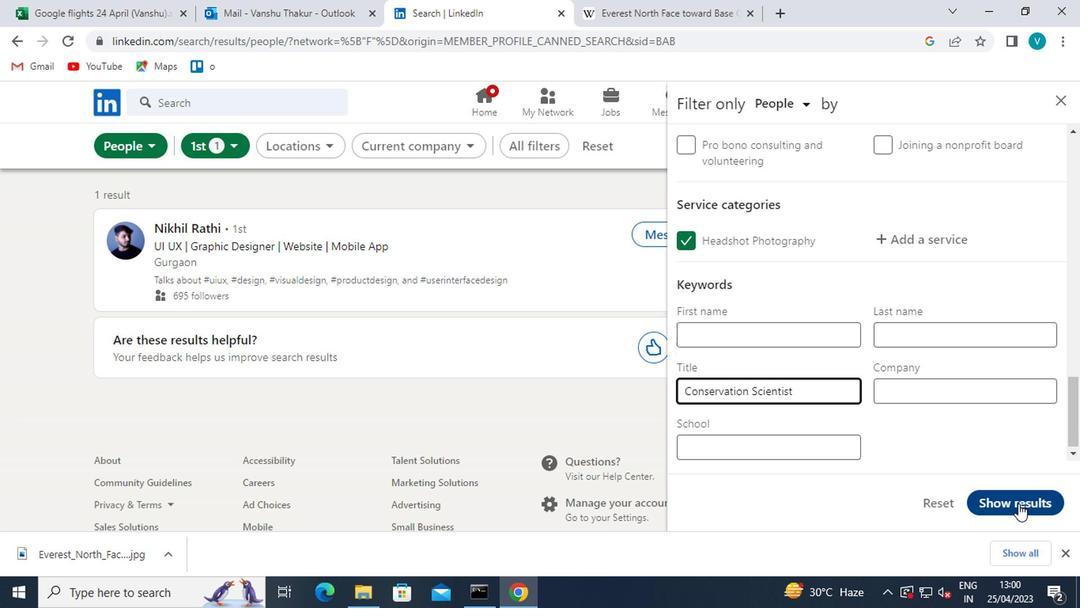 
